 Task: Look for space in Cugnaux, France from 6th September, 2023 to 18th September, 2023 for 3 adults in price range Rs.6000 to Rs.12000. Place can be entire place with 2 bedrooms having 2 beds and 2 bathrooms. Property type can be house, flat, guest house, hotel. Amenities needed are: washing machine. Booking option can be shelf check-in. Required host language is English.
Action: Mouse moved to (421, 111)
Screenshot: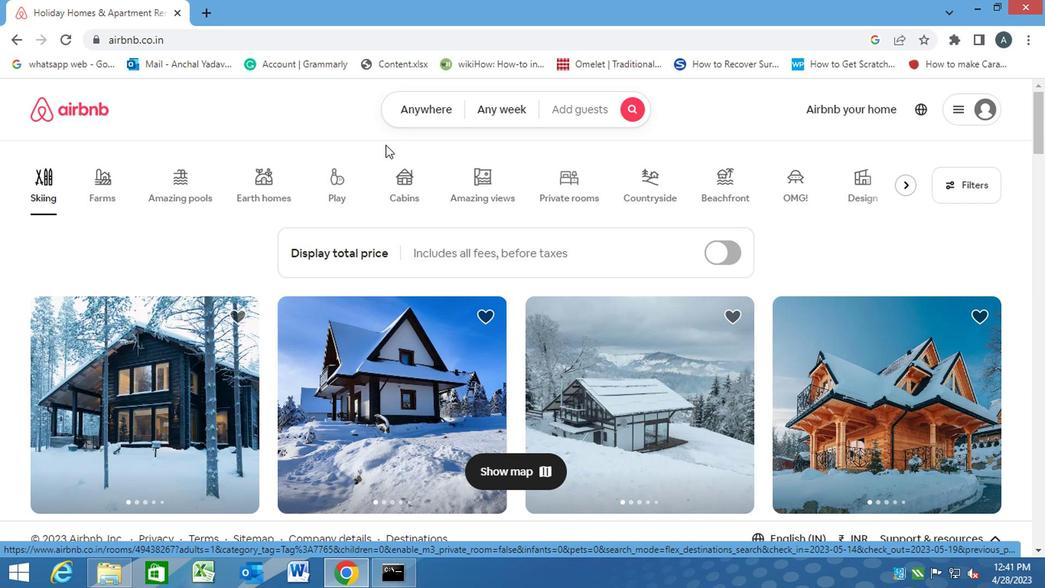 
Action: Mouse pressed left at (421, 111)
Screenshot: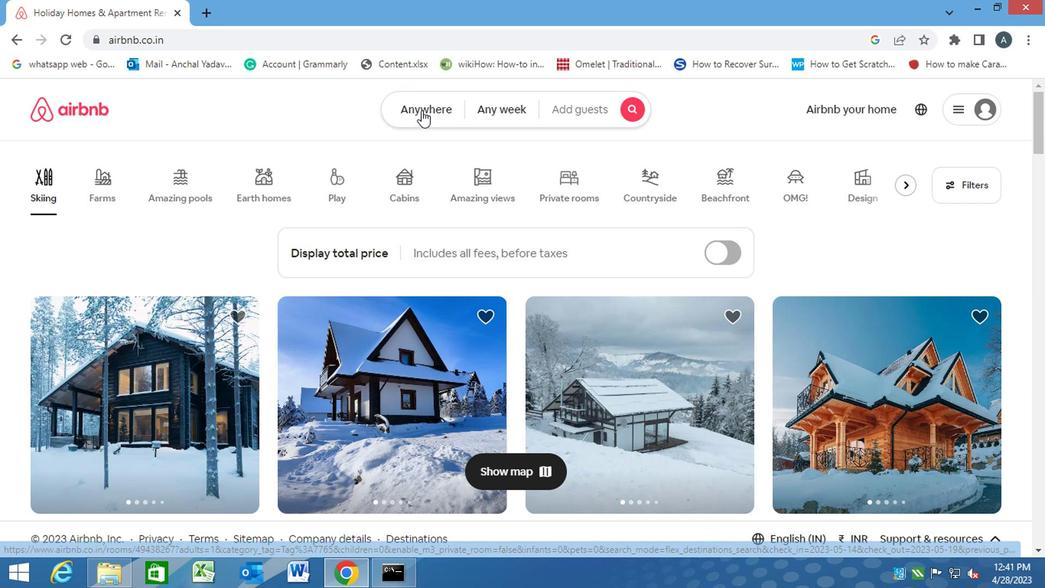 
Action: Mouse moved to (351, 156)
Screenshot: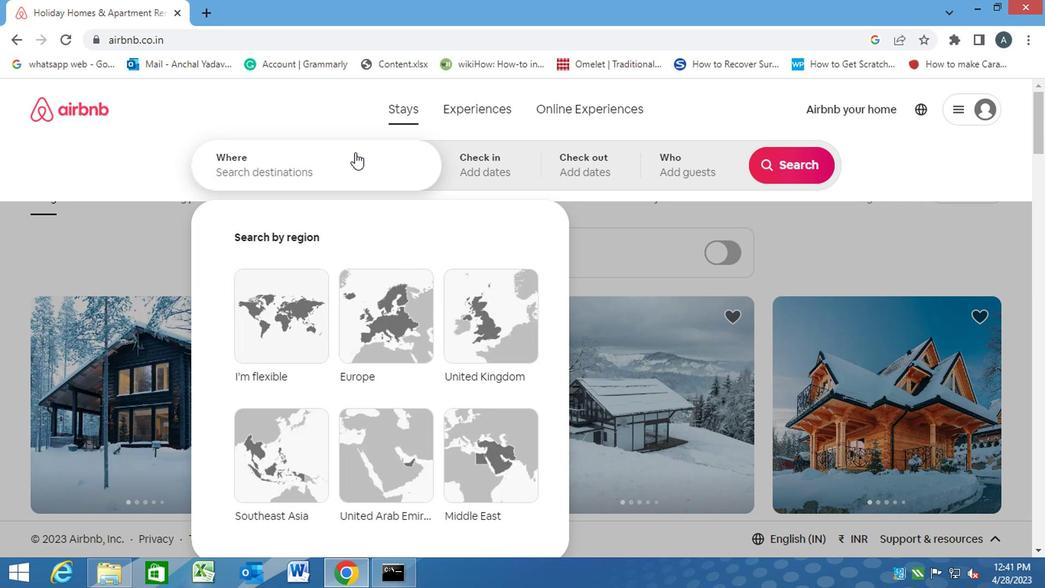 
Action: Mouse pressed left at (351, 156)
Screenshot: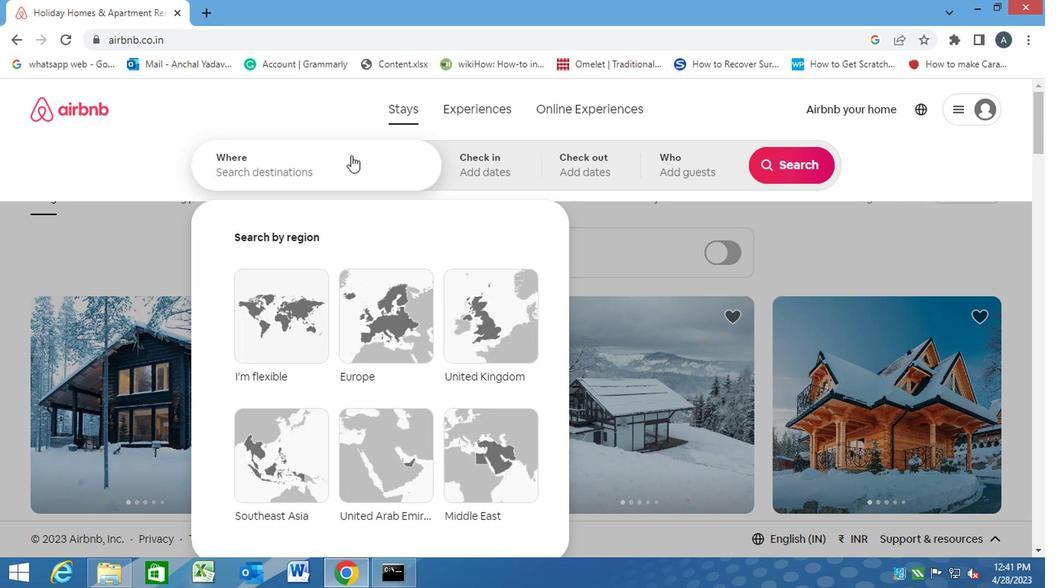 
Action: Key pressed c<Key.backspace><Key.caps_lock>c<Key.caps_lock>ugnaux,<Key.space><Key.caps_lock>f<Key.caps_lock>rance<Key.enter>
Screenshot: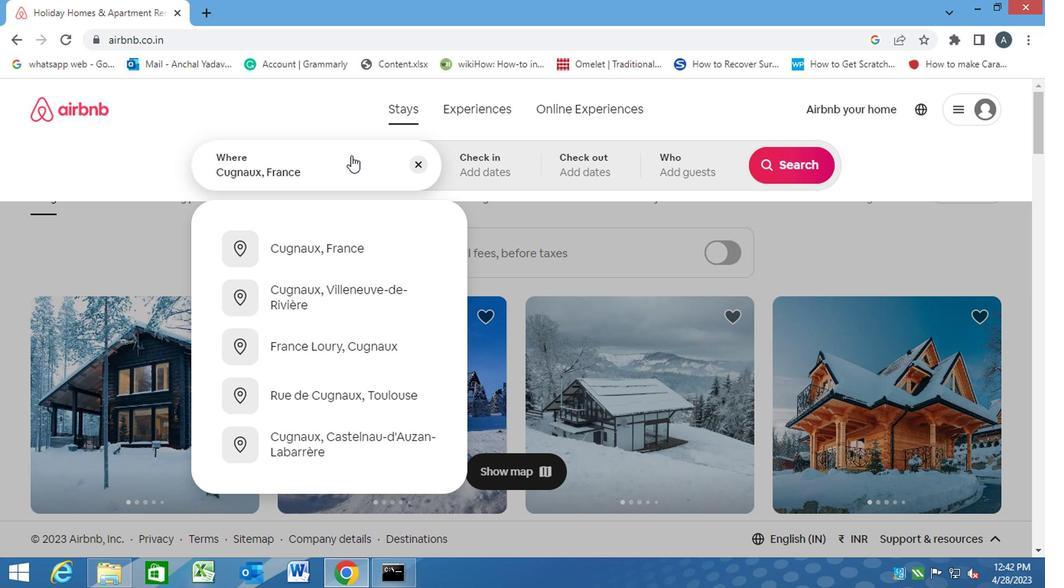 
Action: Mouse moved to (793, 289)
Screenshot: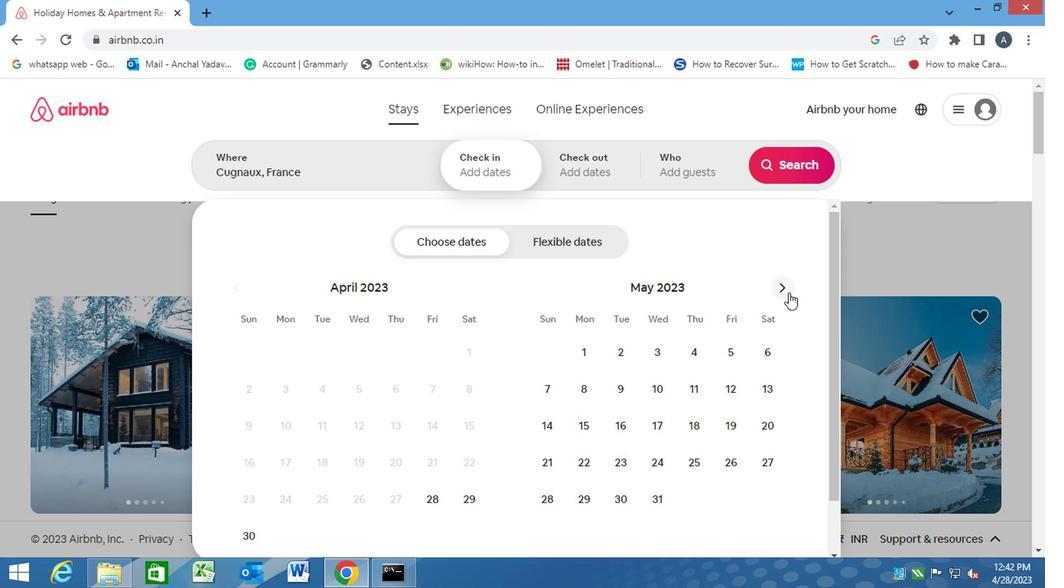 
Action: Mouse pressed left at (793, 289)
Screenshot: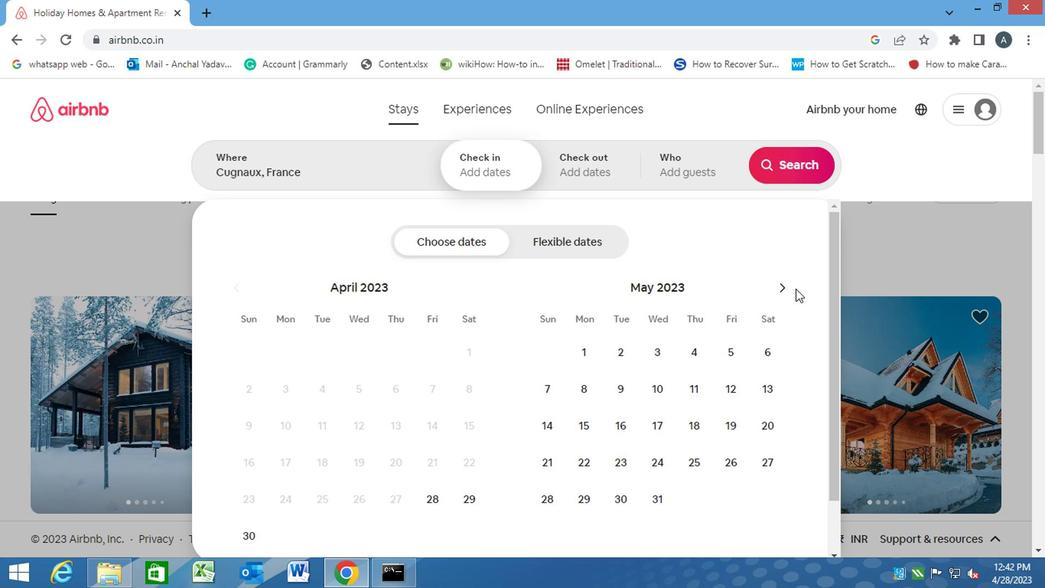 
Action: Mouse moved to (779, 291)
Screenshot: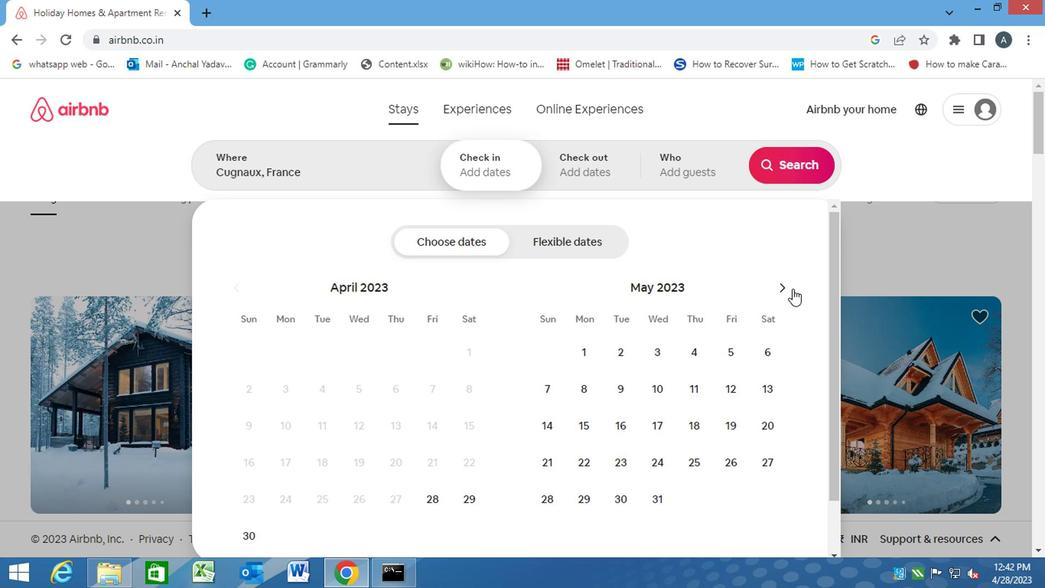 
Action: Mouse pressed left at (779, 291)
Screenshot: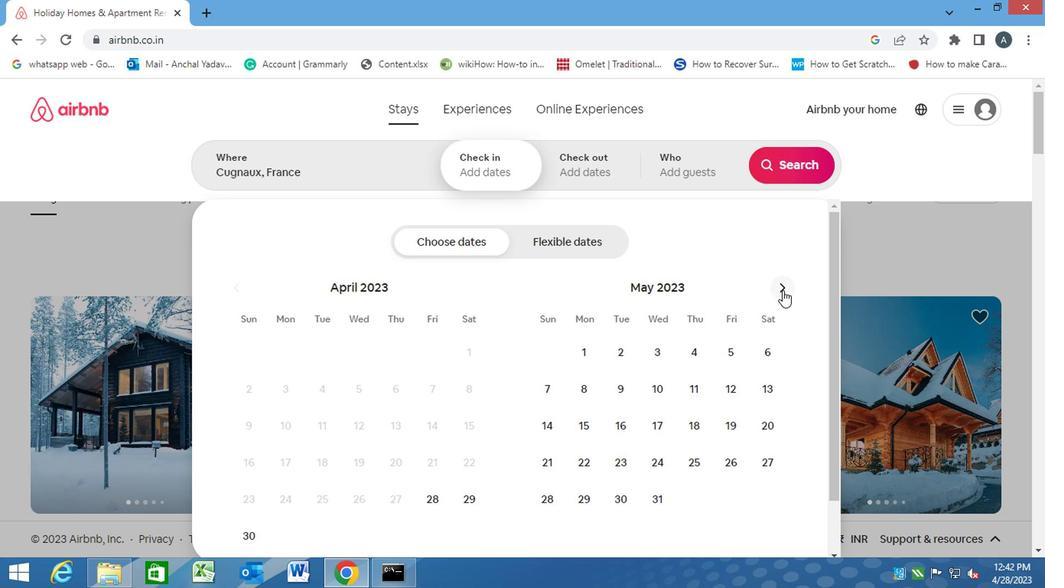 
Action: Mouse pressed left at (779, 291)
Screenshot: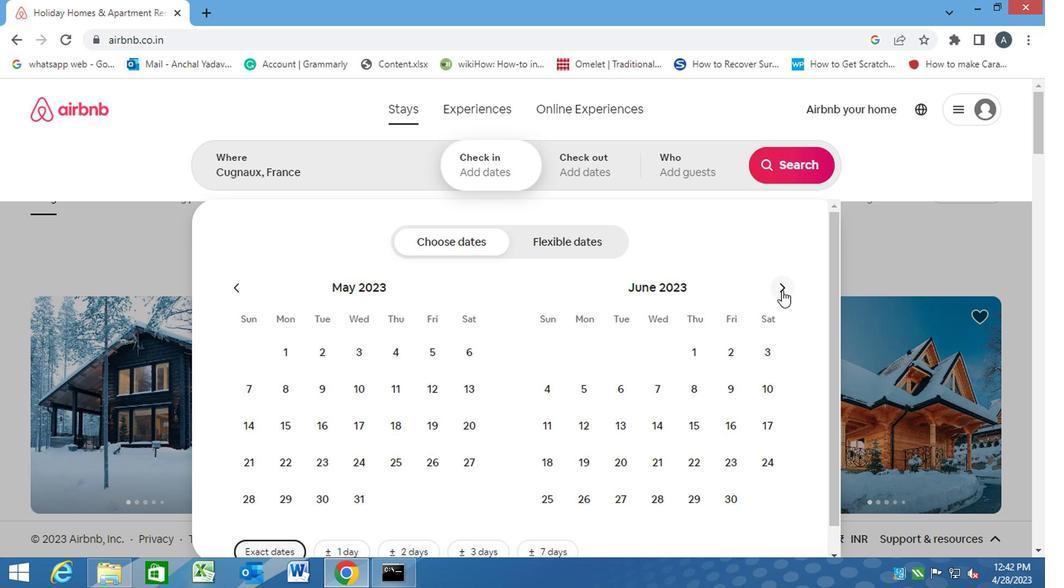 
Action: Mouse pressed left at (779, 291)
Screenshot: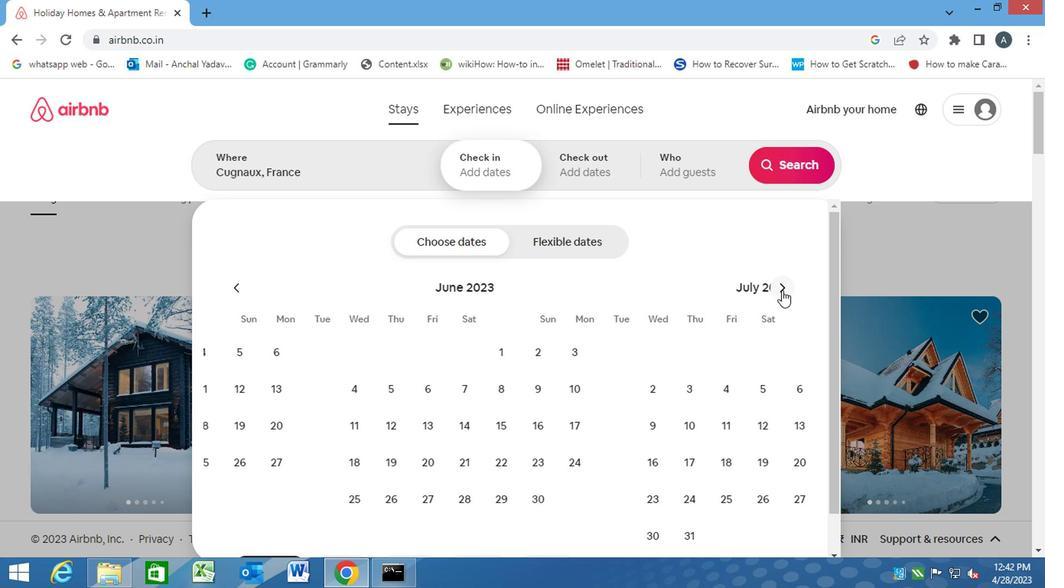 
Action: Mouse pressed left at (779, 291)
Screenshot: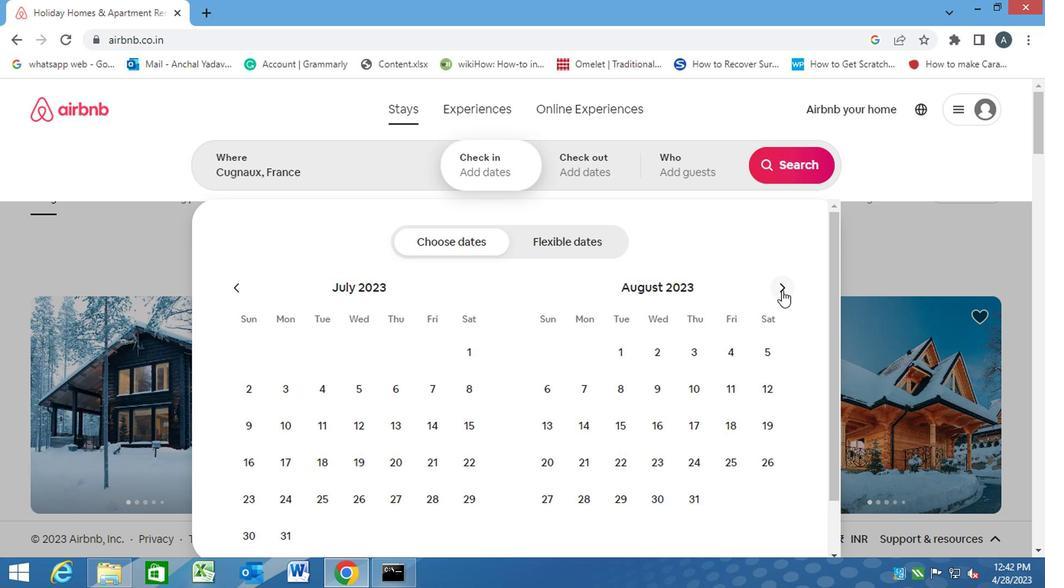 
Action: Mouse moved to (658, 392)
Screenshot: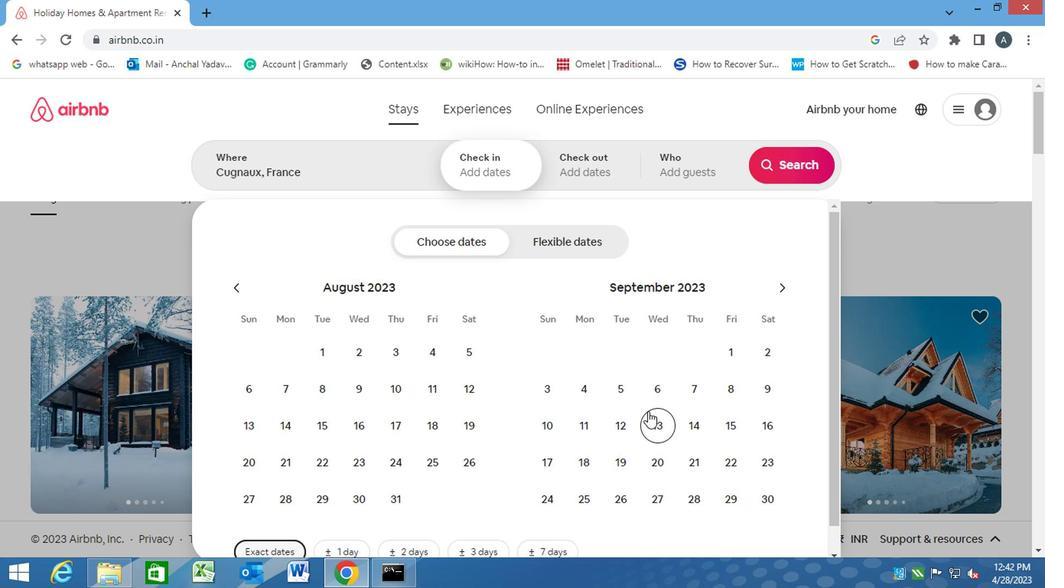 
Action: Mouse pressed left at (658, 392)
Screenshot: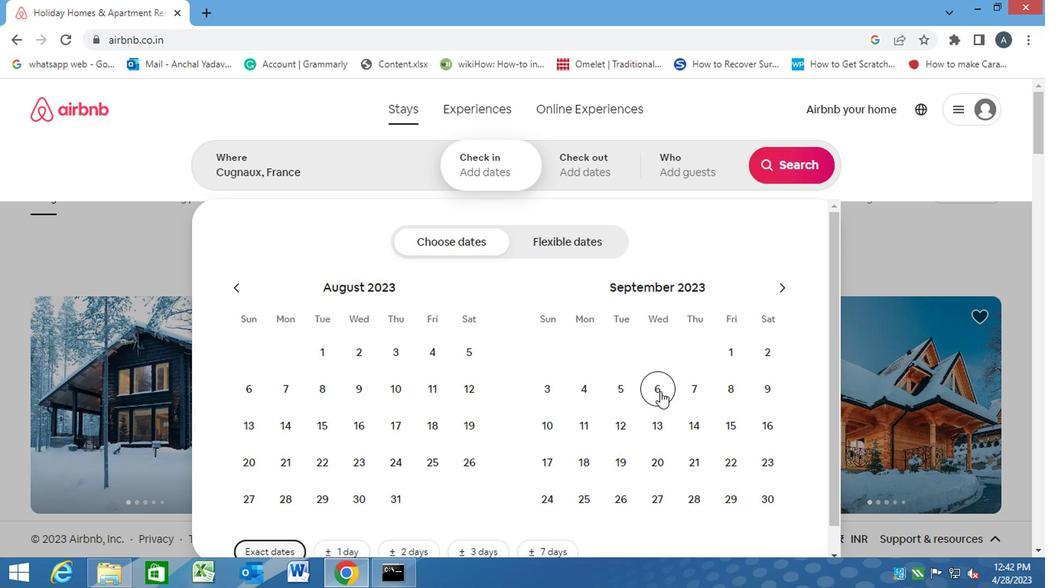 
Action: Mouse moved to (591, 463)
Screenshot: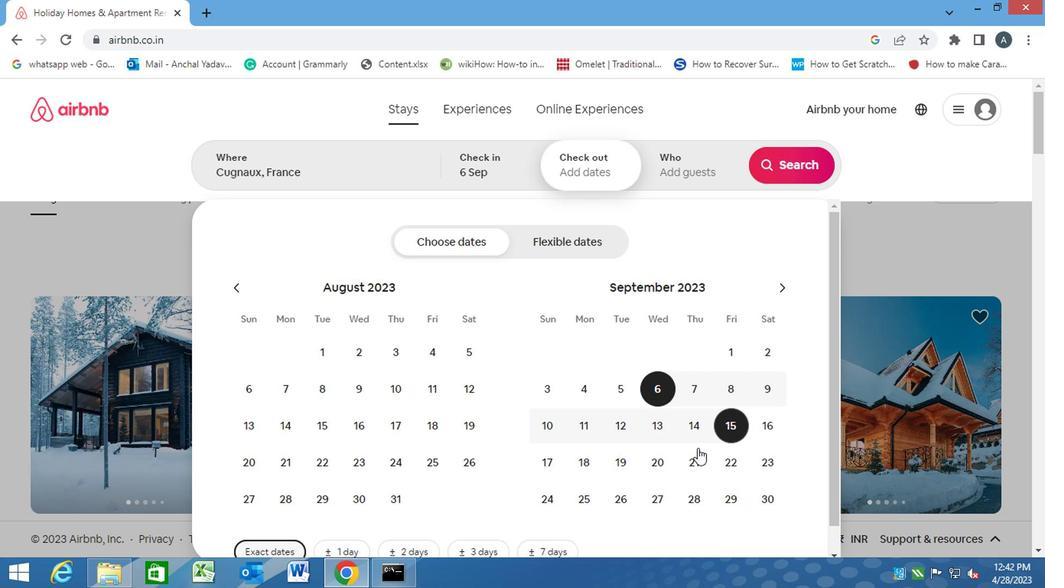 
Action: Mouse pressed left at (591, 463)
Screenshot: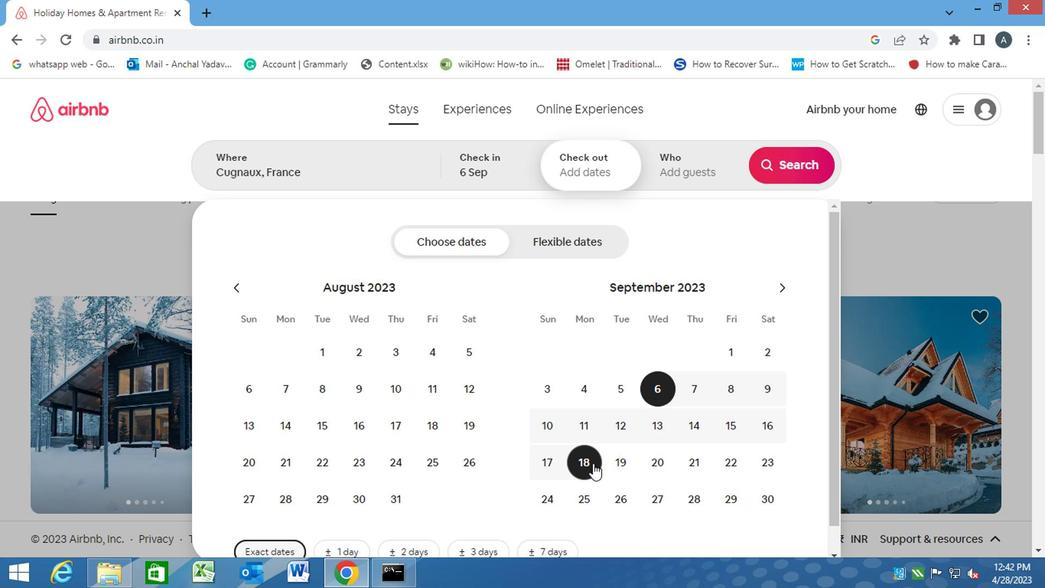 
Action: Mouse moved to (670, 185)
Screenshot: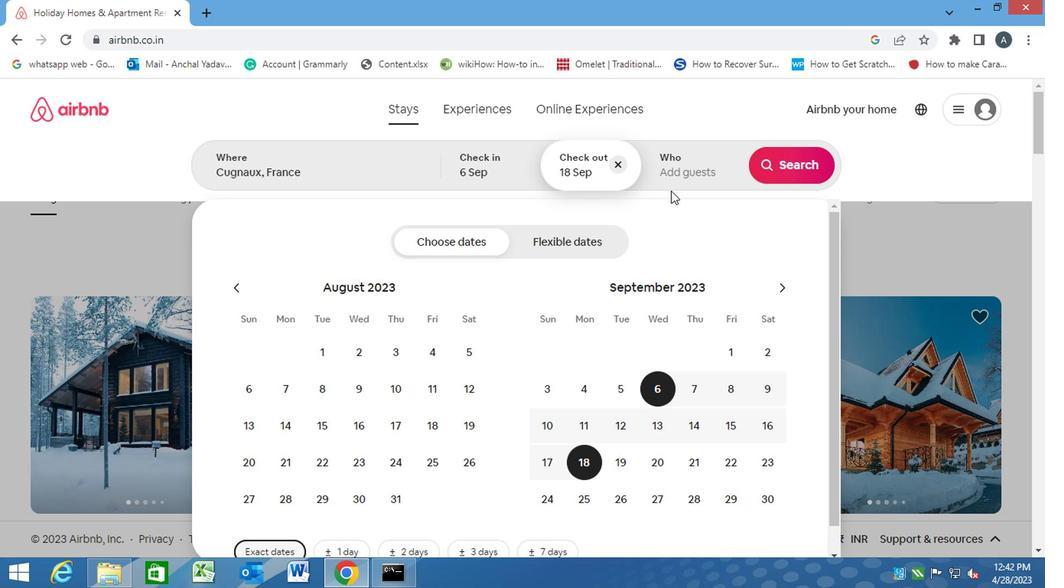 
Action: Mouse pressed left at (670, 185)
Screenshot: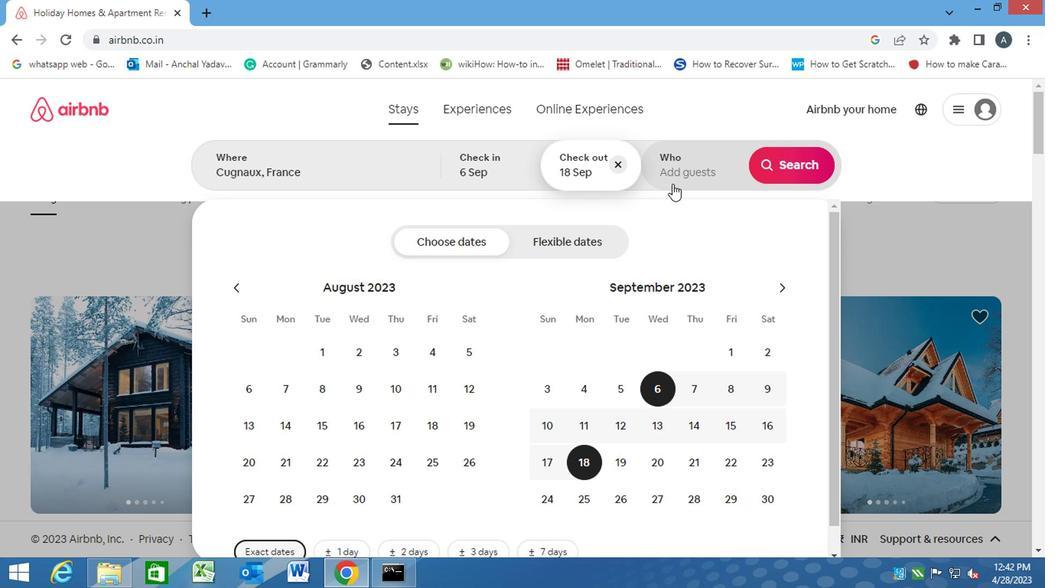 
Action: Mouse moved to (800, 245)
Screenshot: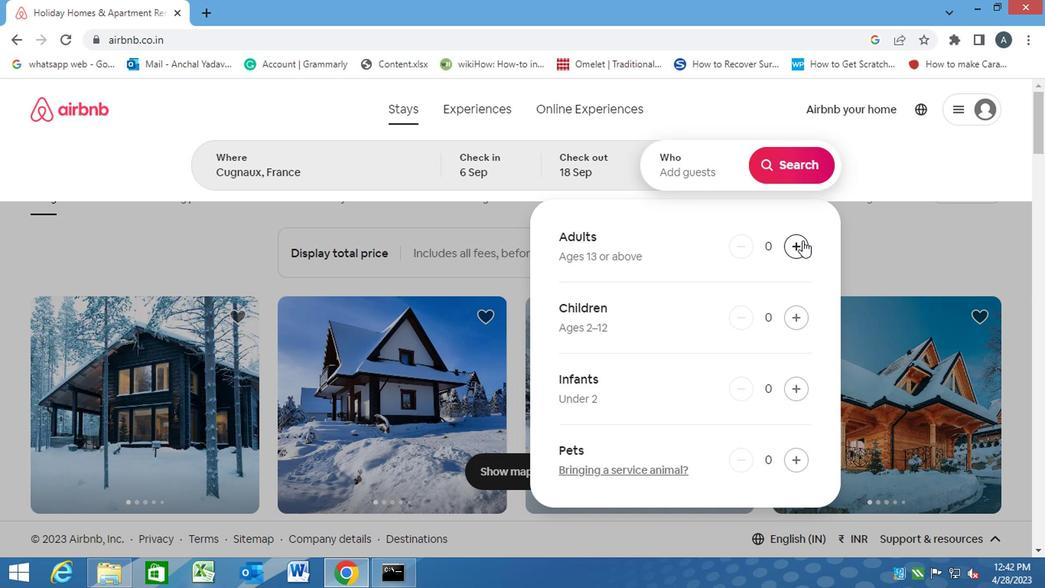 
Action: Mouse pressed left at (800, 245)
Screenshot: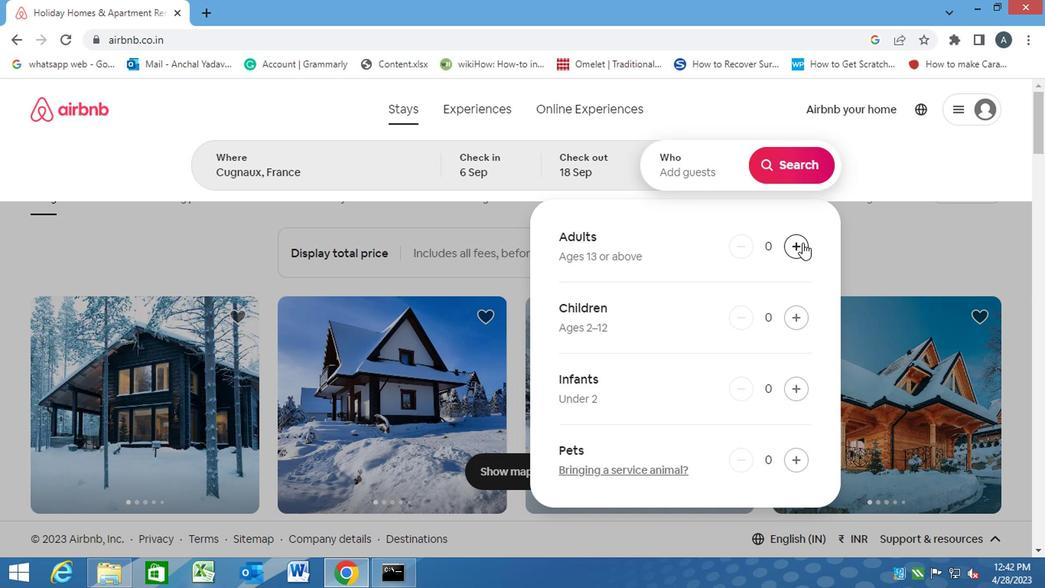 
Action: Mouse pressed left at (800, 245)
Screenshot: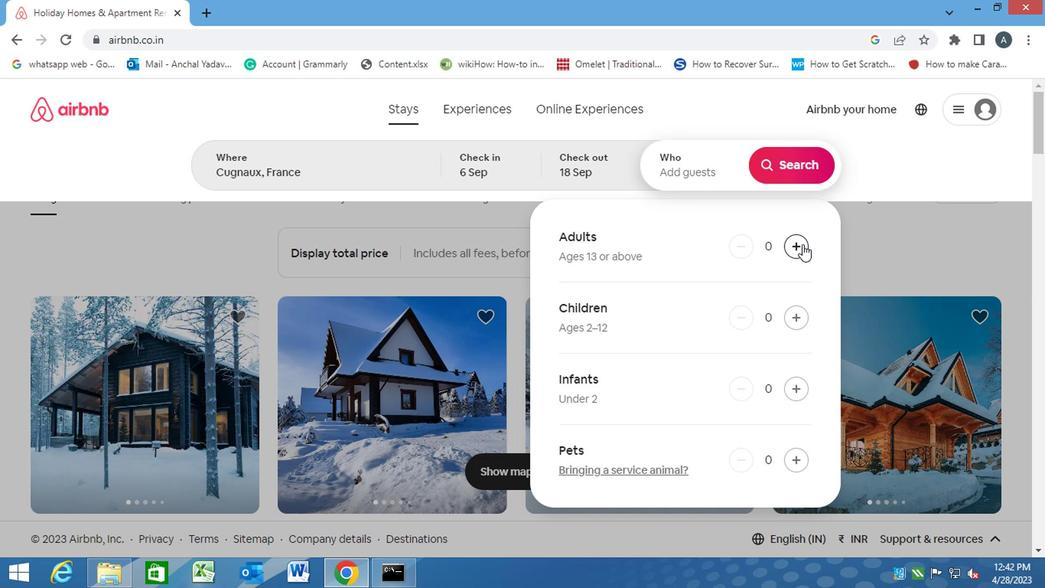 
Action: Mouse pressed left at (800, 245)
Screenshot: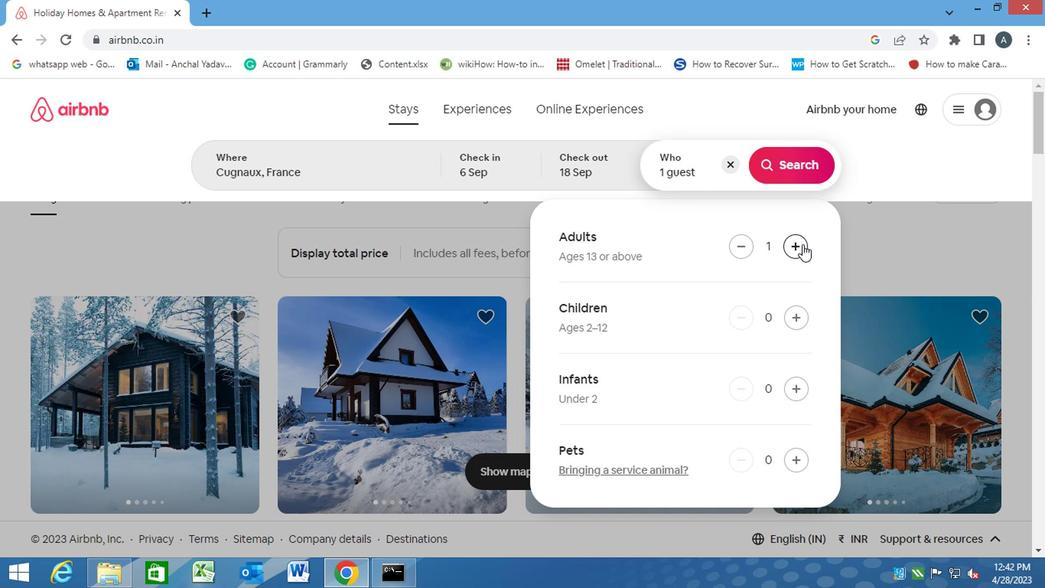 
Action: Mouse moved to (801, 172)
Screenshot: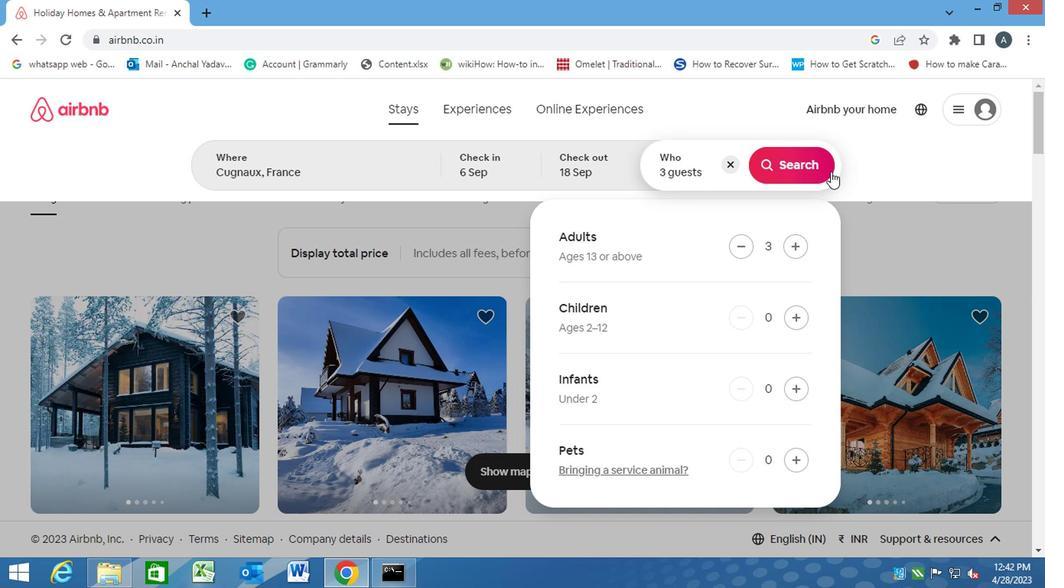
Action: Mouse pressed left at (801, 172)
Screenshot: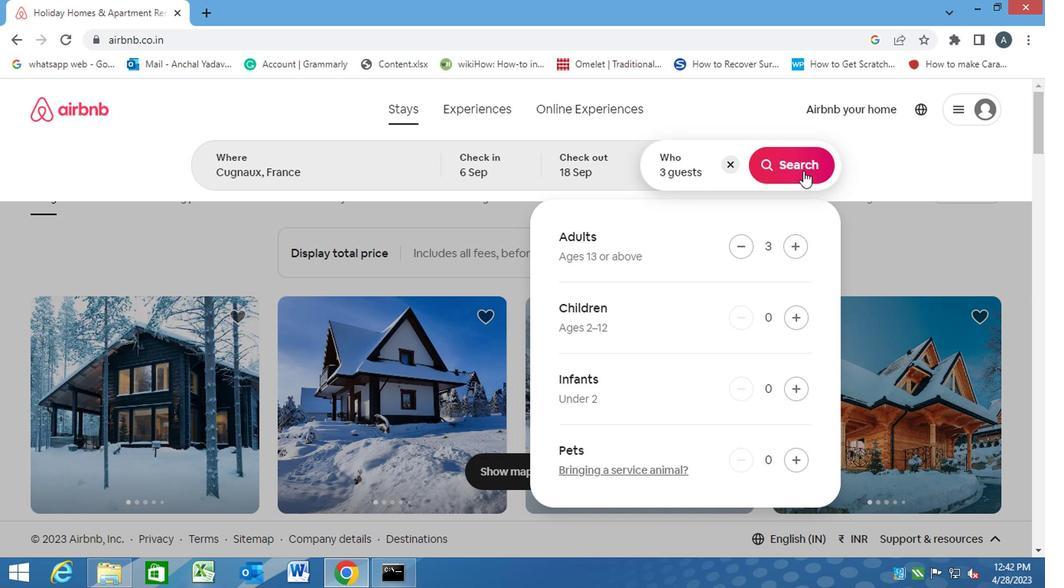 
Action: Mouse moved to (998, 172)
Screenshot: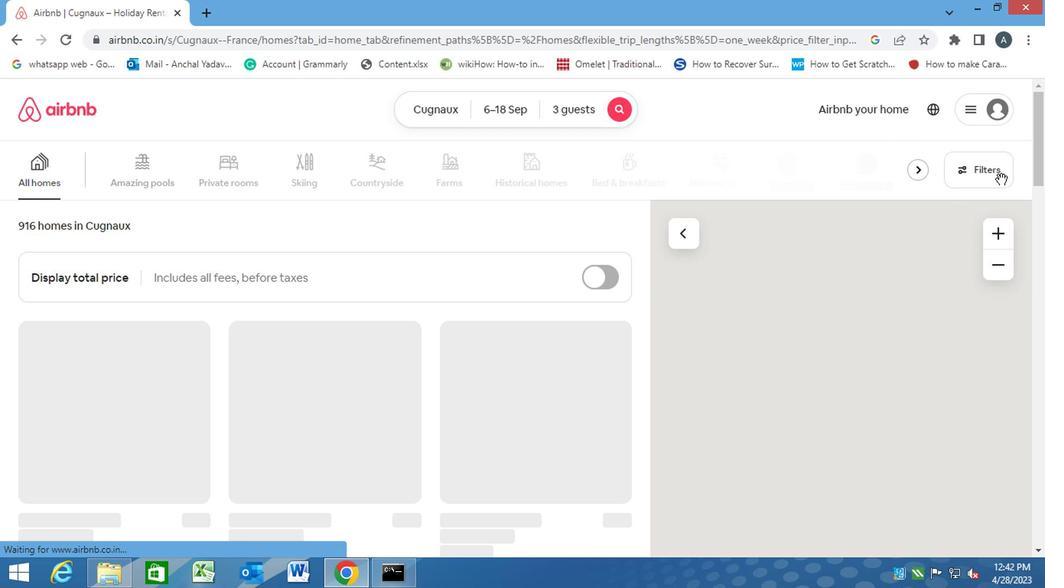 
Action: Mouse pressed left at (998, 172)
Screenshot: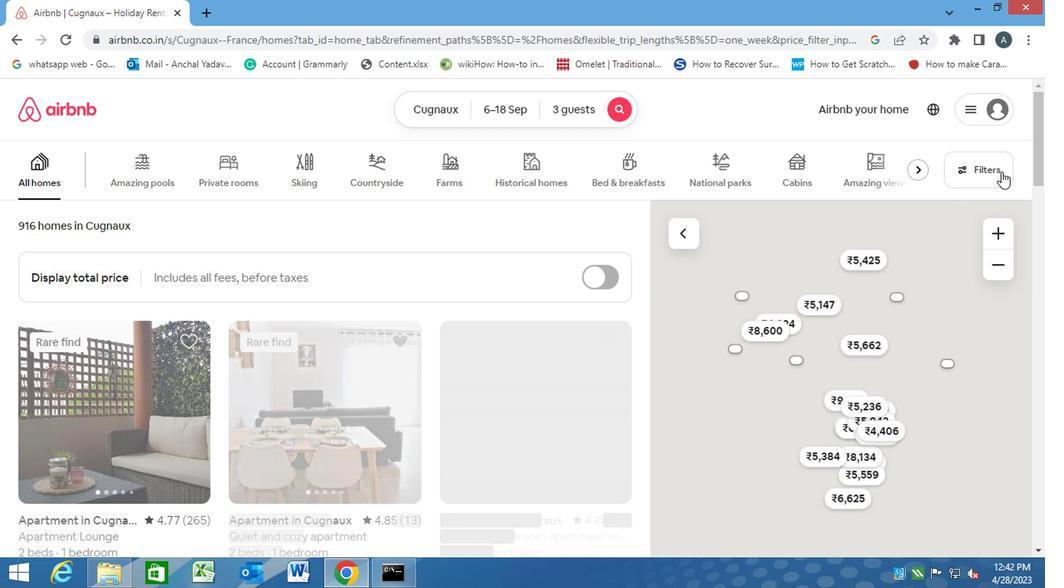
Action: Mouse moved to (319, 367)
Screenshot: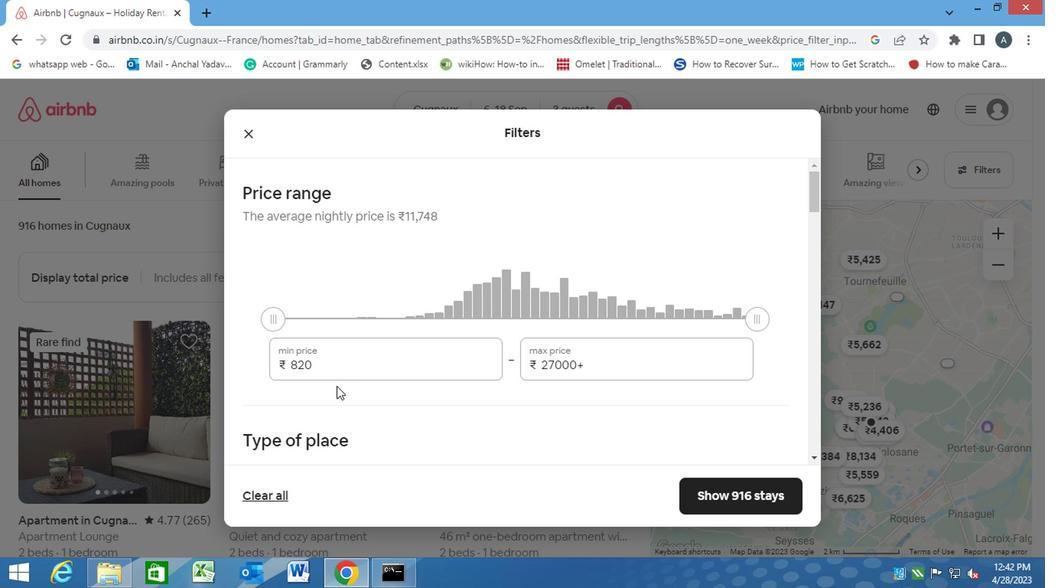 
Action: Mouse pressed left at (319, 367)
Screenshot: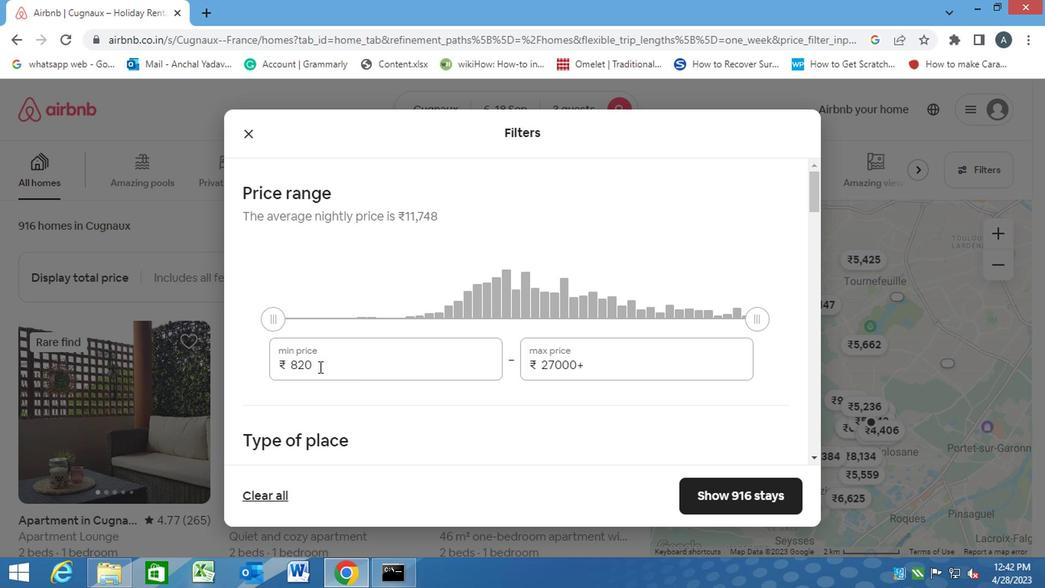 
Action: Mouse moved to (294, 367)
Screenshot: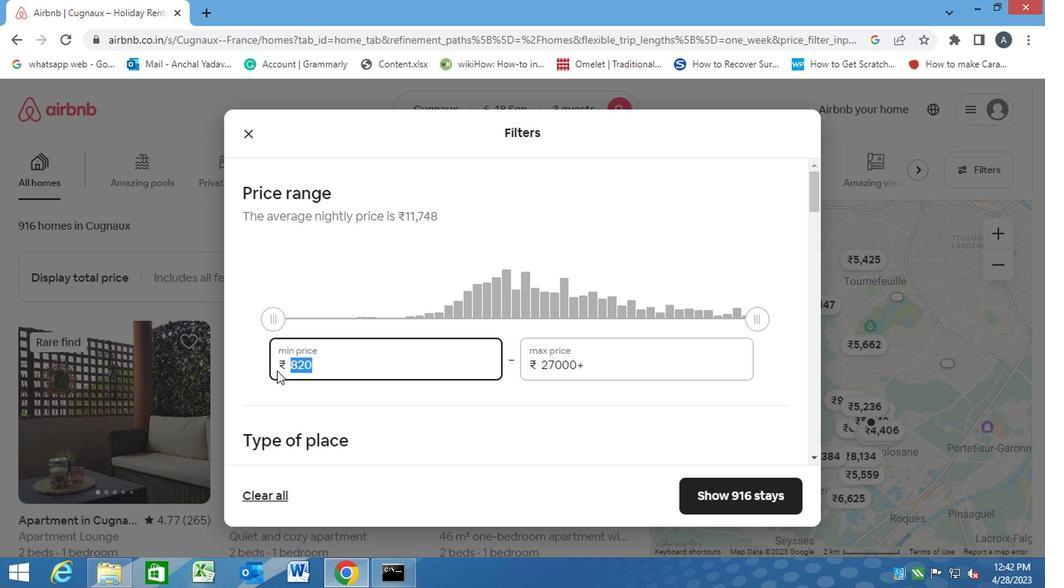 
Action: Key pressed 6000<Key.tab><Key.backspace><Key.backspace><Key.backspace><Key.backspace><Key.backspace><Key.backspace><Key.backspace><Key.backspace><Key.backspace><Key.backspace><Key.backspace><Key.backspace><Key.backspace><Key.backspace><Key.backspace><Key.backspace><Key.backspace><Key.backspace><Key.backspace><Key.backspace><Key.backspace><Key.backspace><Key.backspace><Key.backspace><Key.backspace><Key.backspace><Key.backspace><Key.backspace><Key.backspace><Key.backspace><Key.backspace><Key.backspace>12000
Screenshot: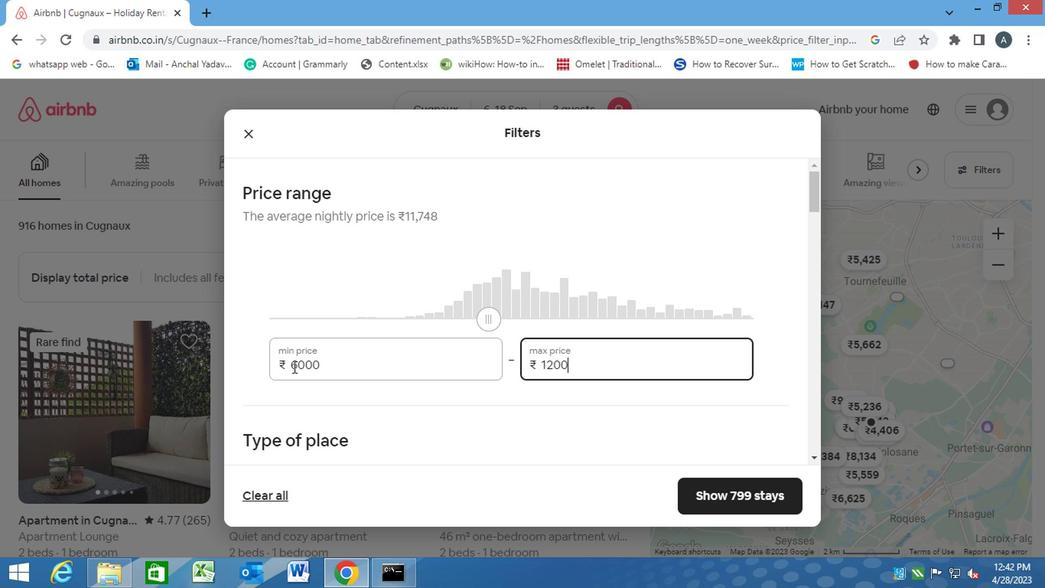 
Action: Mouse moved to (322, 365)
Screenshot: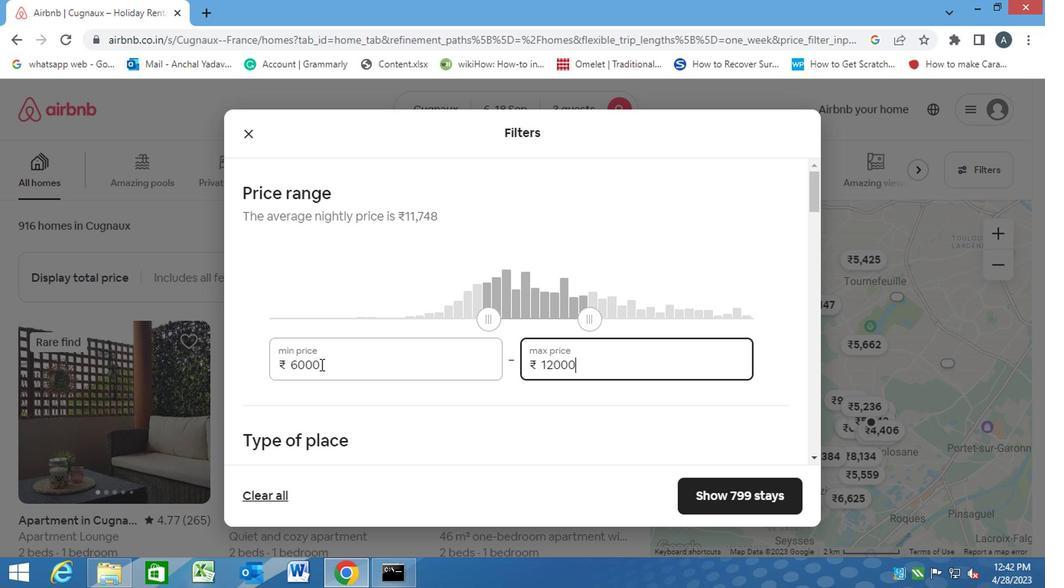 
Action: Mouse scrolled (322, 364) with delta (0, 0)
Screenshot: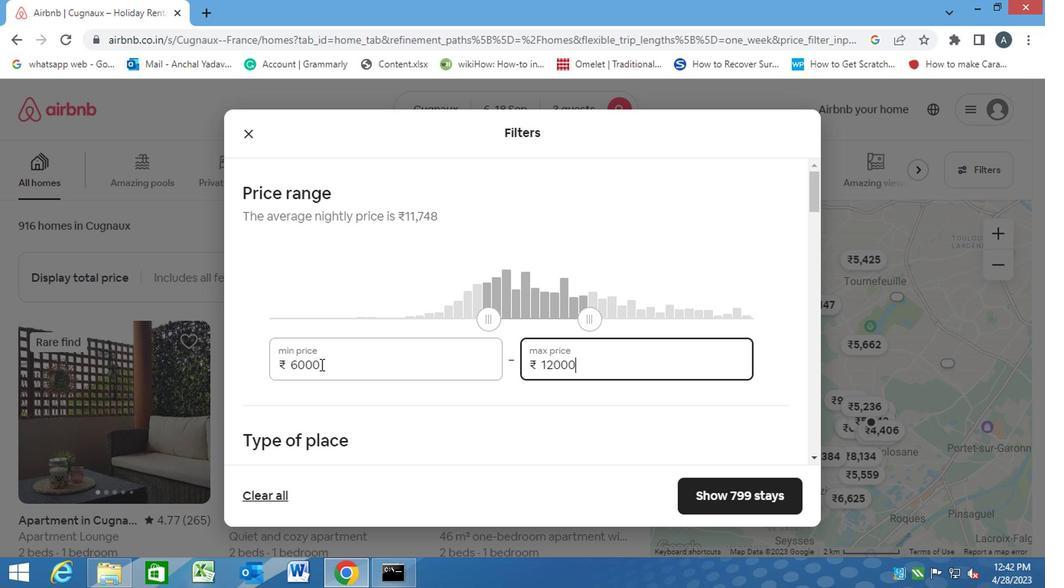
Action: Mouse moved to (325, 367)
Screenshot: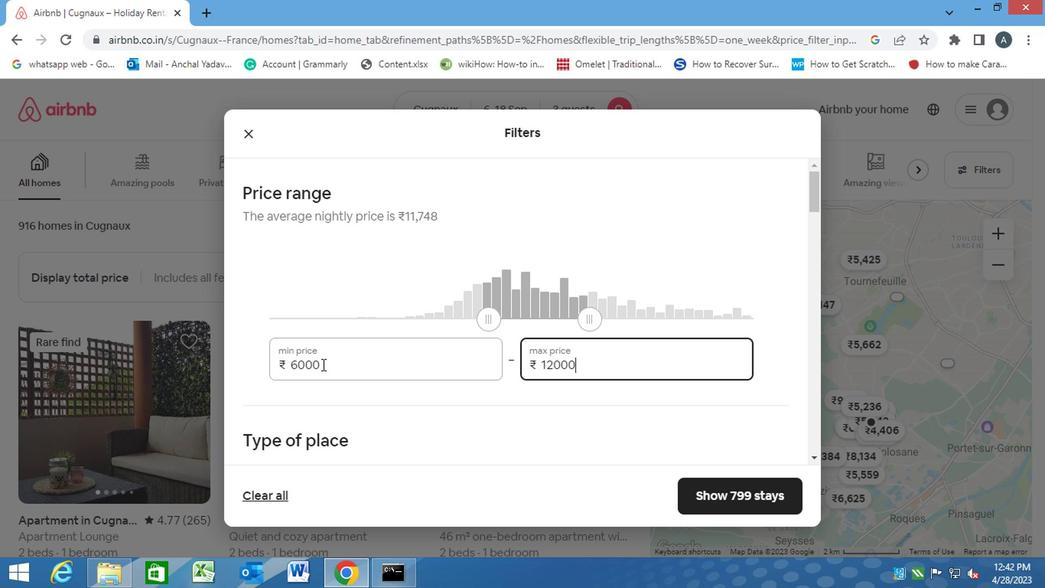 
Action: Mouse scrolled (325, 367) with delta (0, 0)
Screenshot: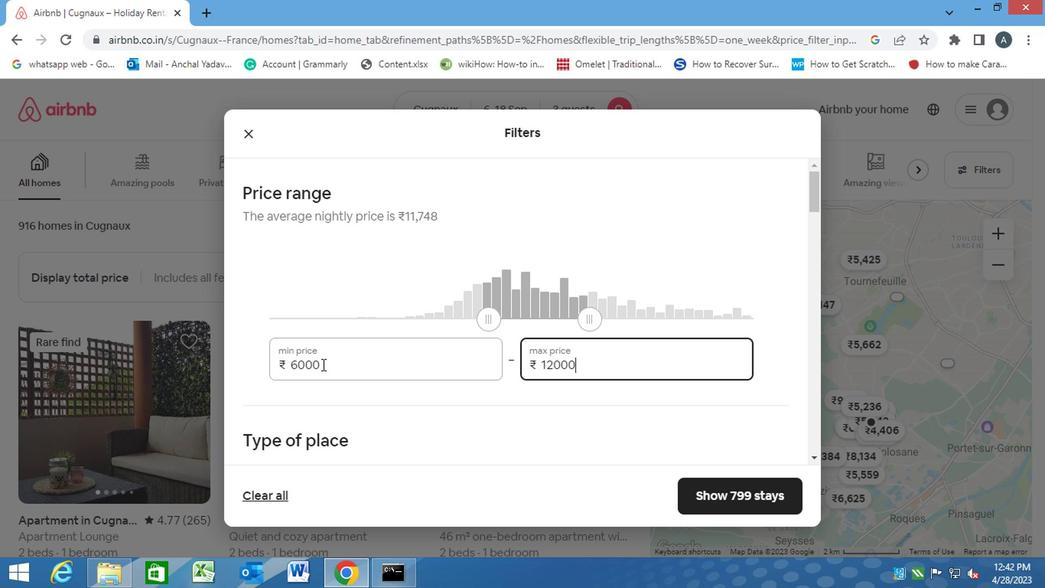 
Action: Mouse moved to (250, 329)
Screenshot: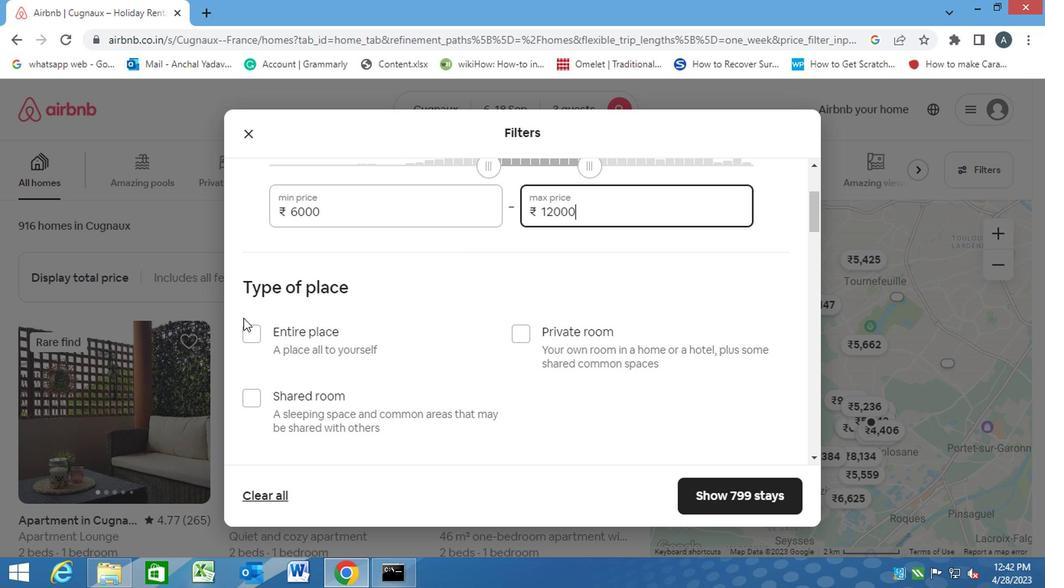 
Action: Mouse pressed left at (250, 329)
Screenshot: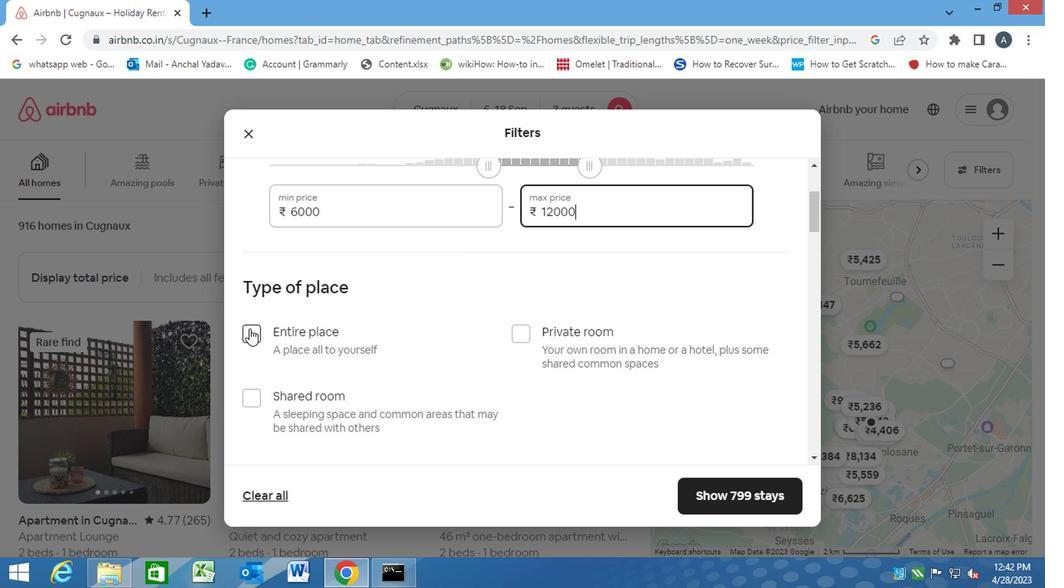 
Action: Mouse moved to (298, 347)
Screenshot: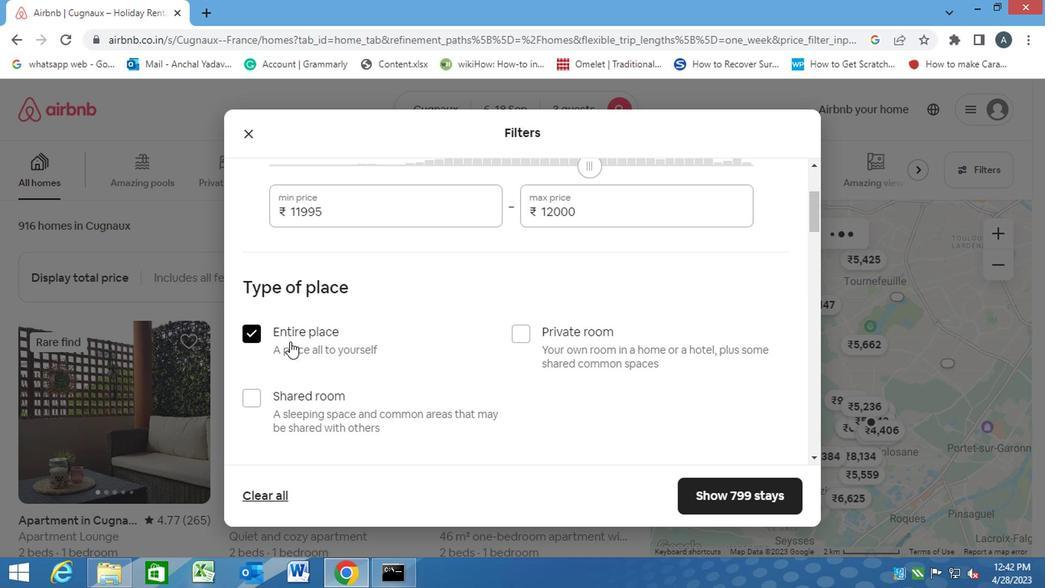 
Action: Mouse scrolled (298, 346) with delta (0, -1)
Screenshot: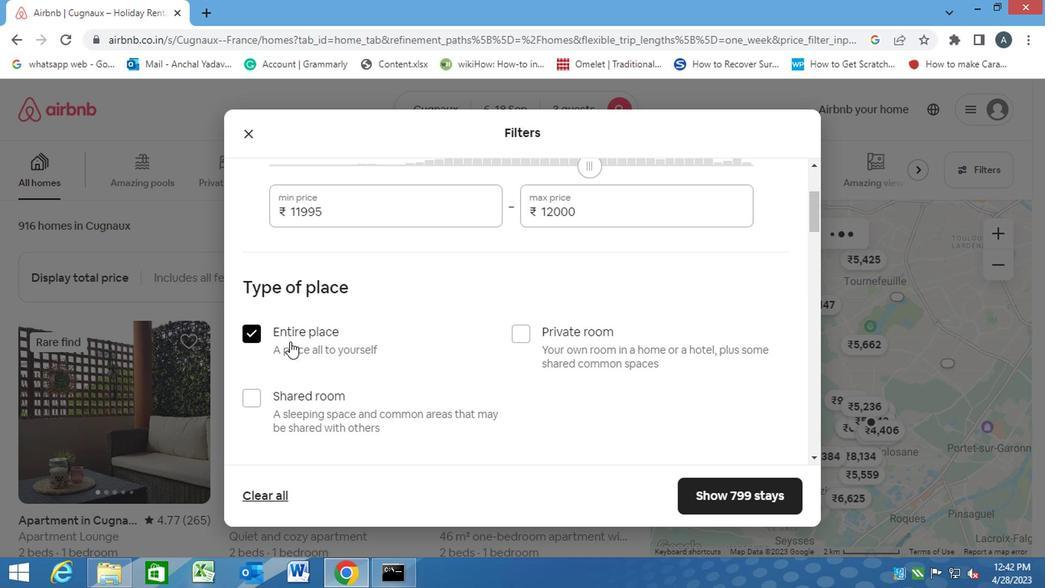 
Action: Mouse moved to (300, 347)
Screenshot: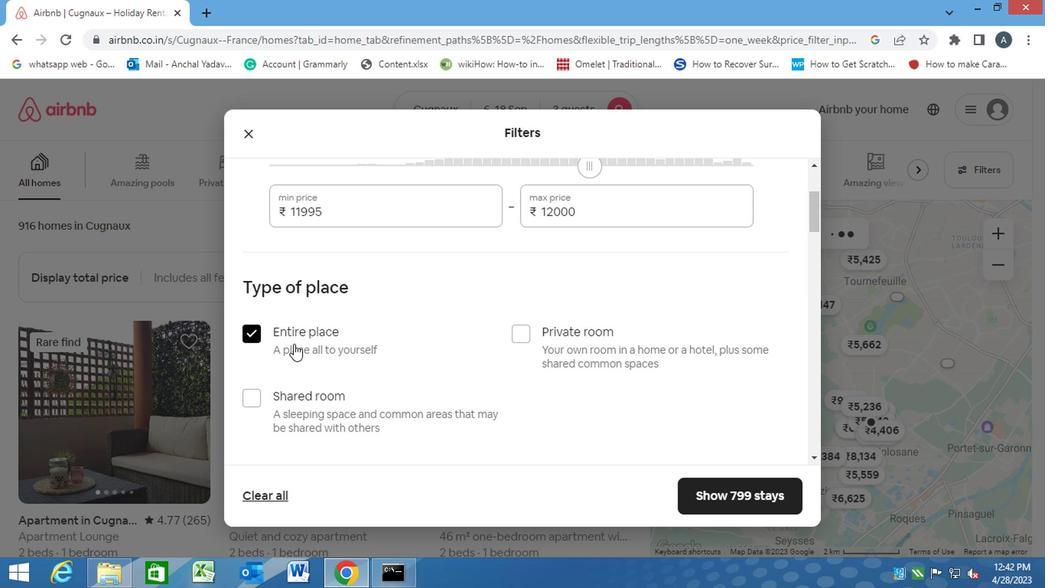 
Action: Mouse scrolled (300, 346) with delta (0, -1)
Screenshot: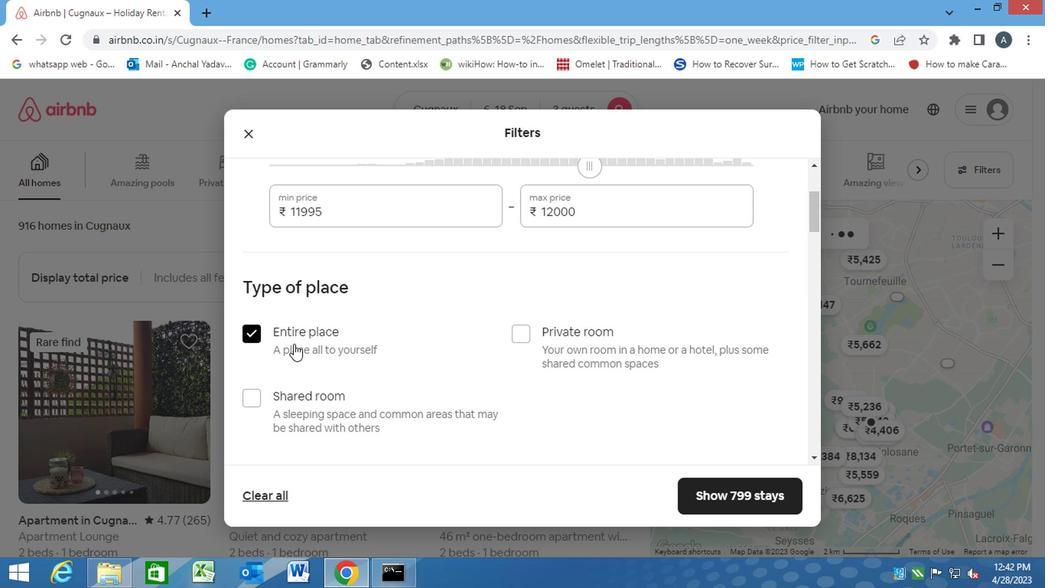 
Action: Mouse scrolled (300, 346) with delta (0, -1)
Screenshot: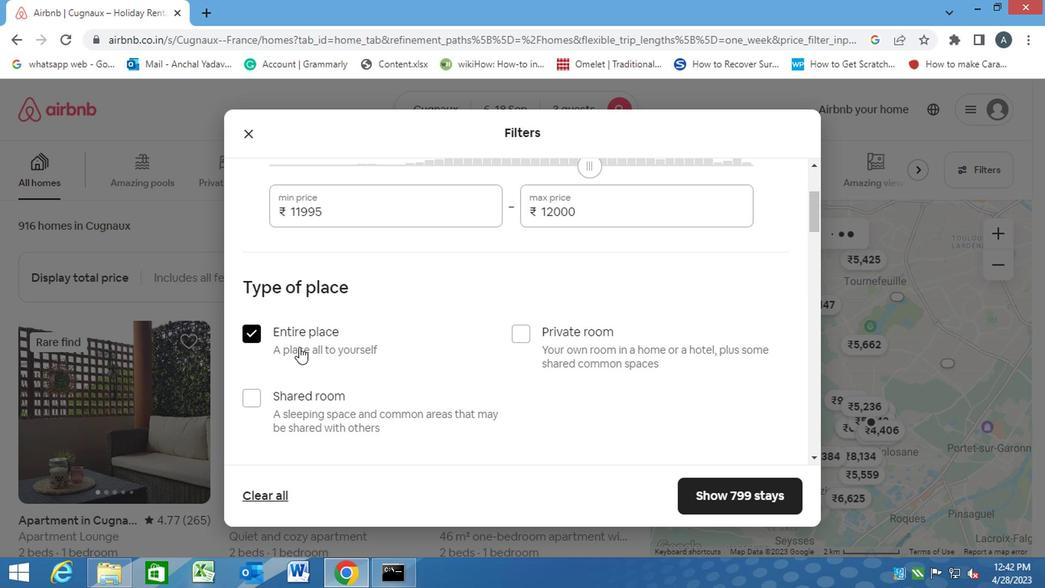 
Action: Mouse moved to (302, 347)
Screenshot: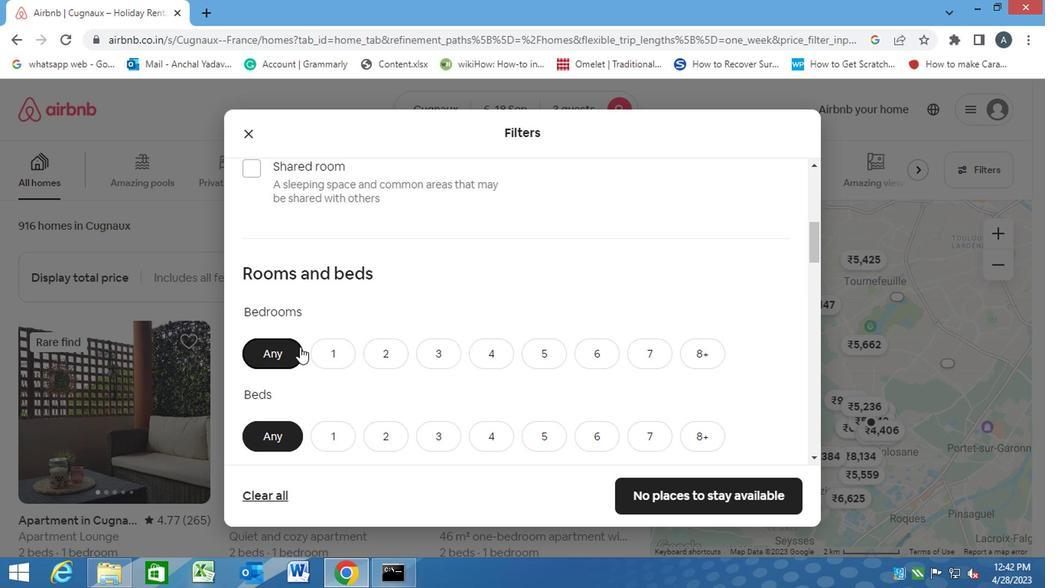 
Action: Mouse scrolled (302, 346) with delta (0, -1)
Screenshot: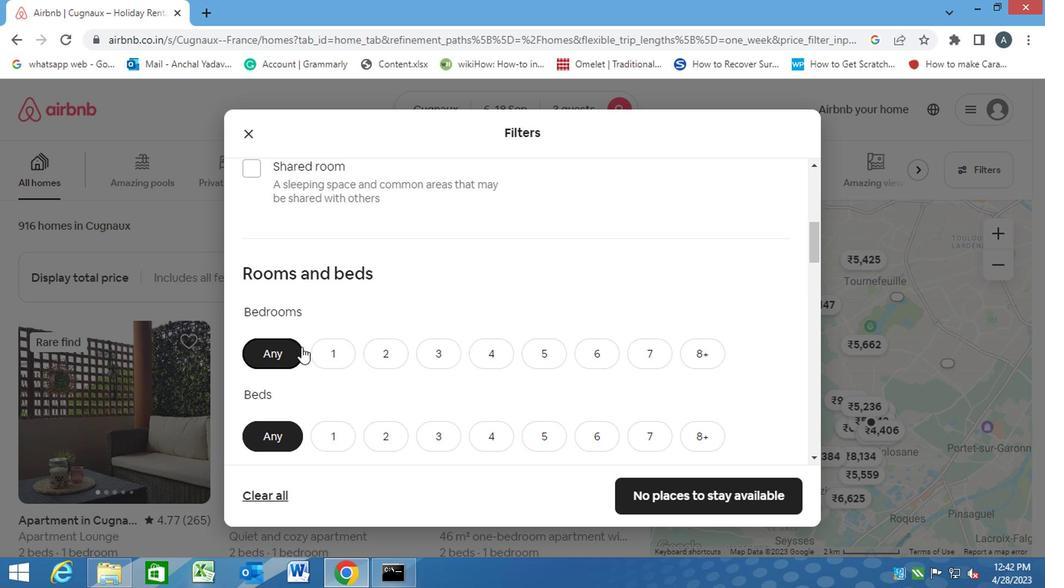 
Action: Mouse moved to (376, 272)
Screenshot: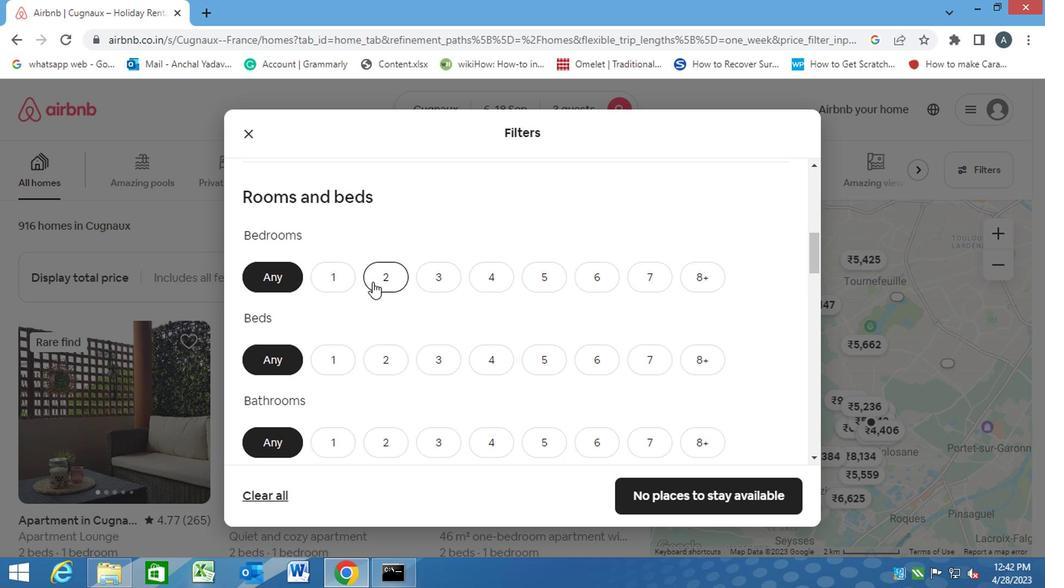 
Action: Mouse pressed left at (376, 272)
Screenshot: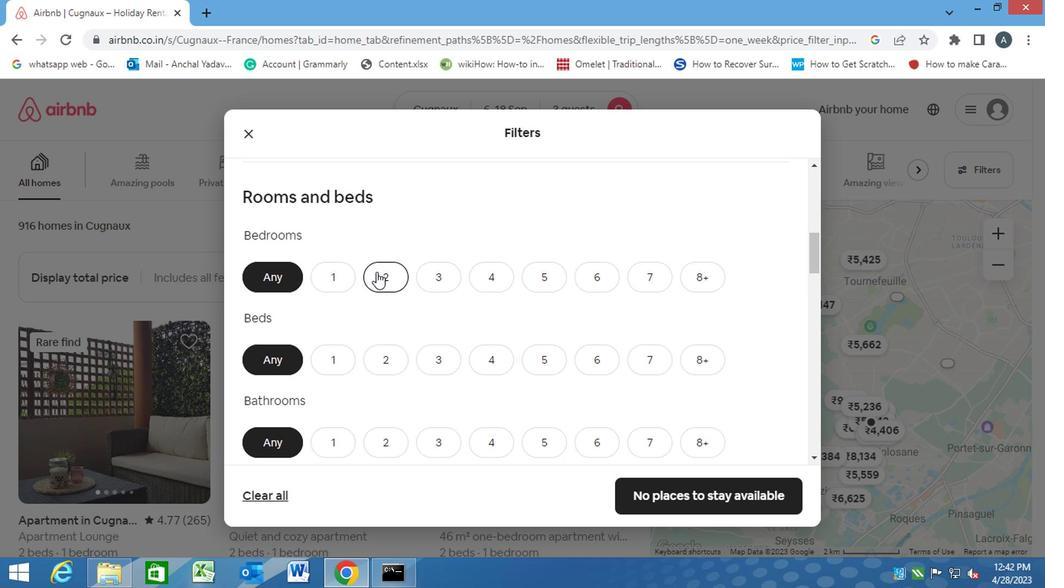 
Action: Mouse moved to (388, 353)
Screenshot: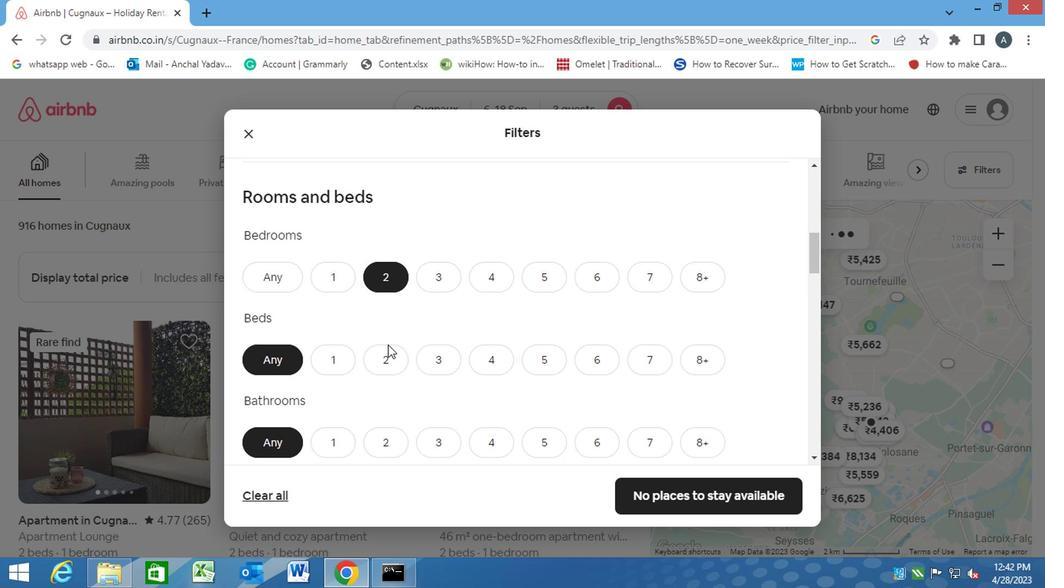 
Action: Mouse pressed left at (388, 353)
Screenshot: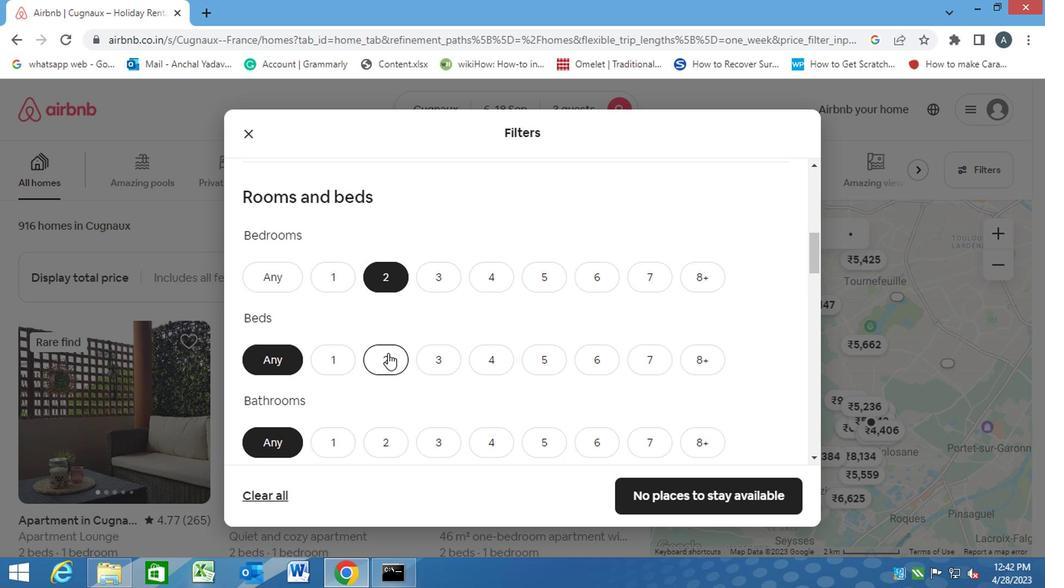 
Action: Mouse moved to (389, 449)
Screenshot: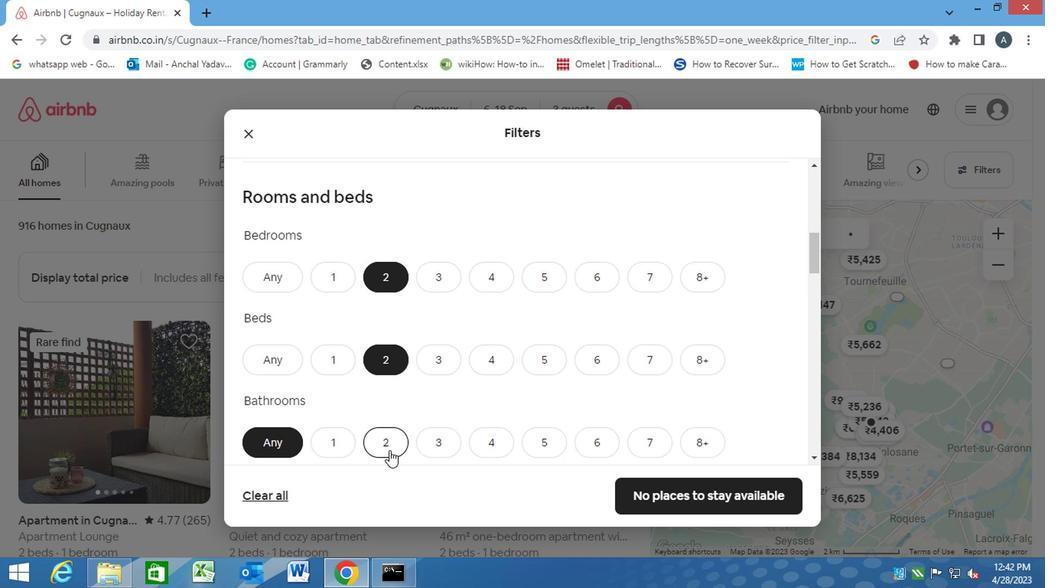 
Action: Mouse pressed left at (389, 449)
Screenshot: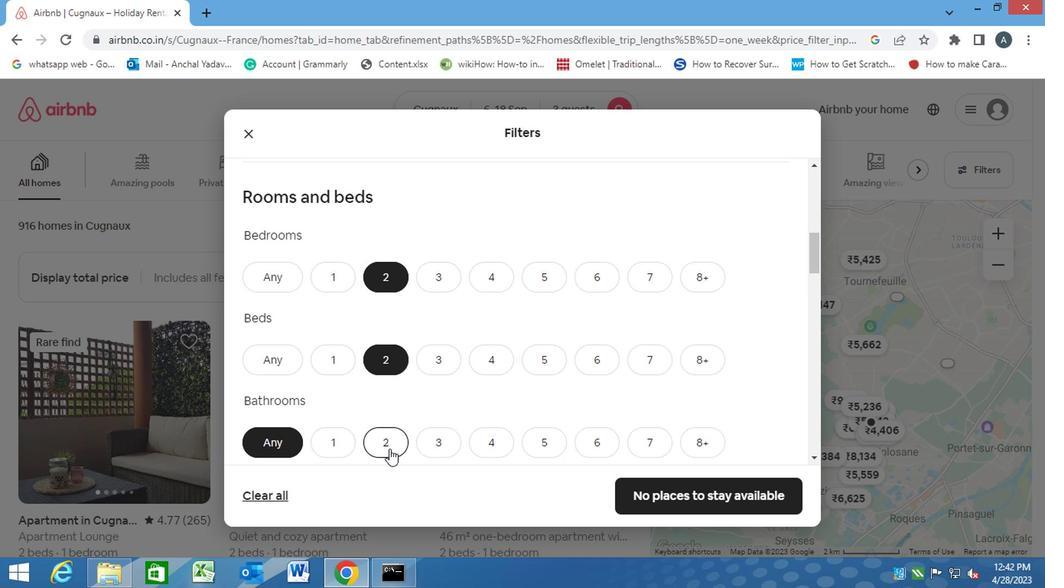 
Action: Mouse scrolled (389, 448) with delta (0, -1)
Screenshot: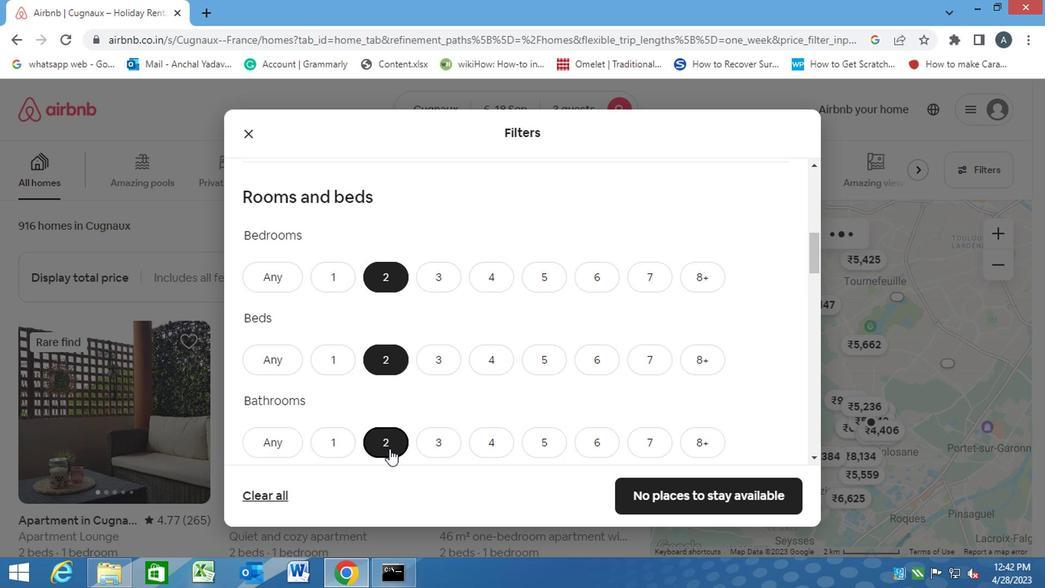 
Action: Mouse scrolled (389, 448) with delta (0, -1)
Screenshot: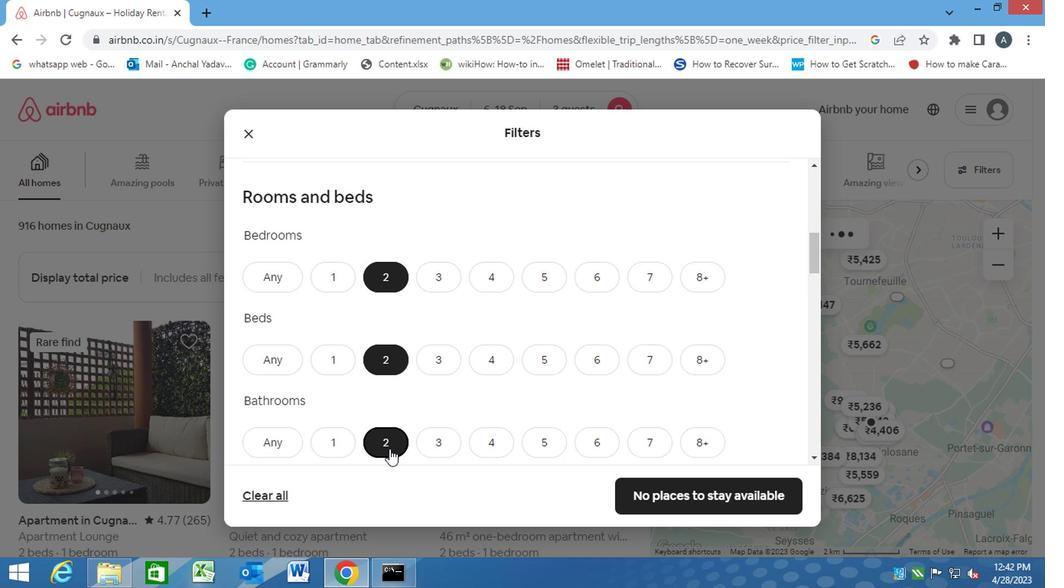 
Action: Mouse scrolled (389, 448) with delta (0, -1)
Screenshot: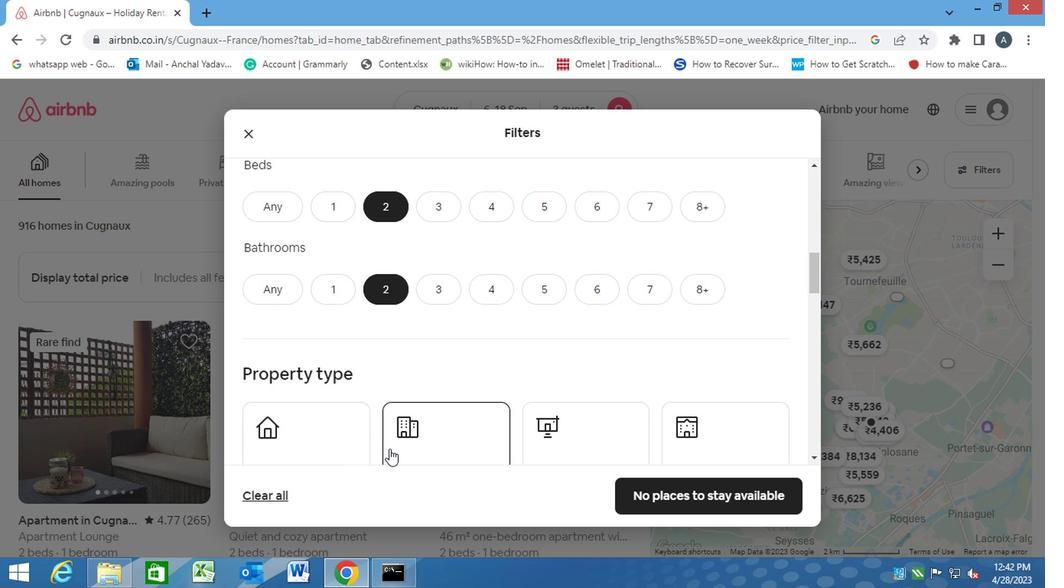 
Action: Mouse scrolled (389, 448) with delta (0, -1)
Screenshot: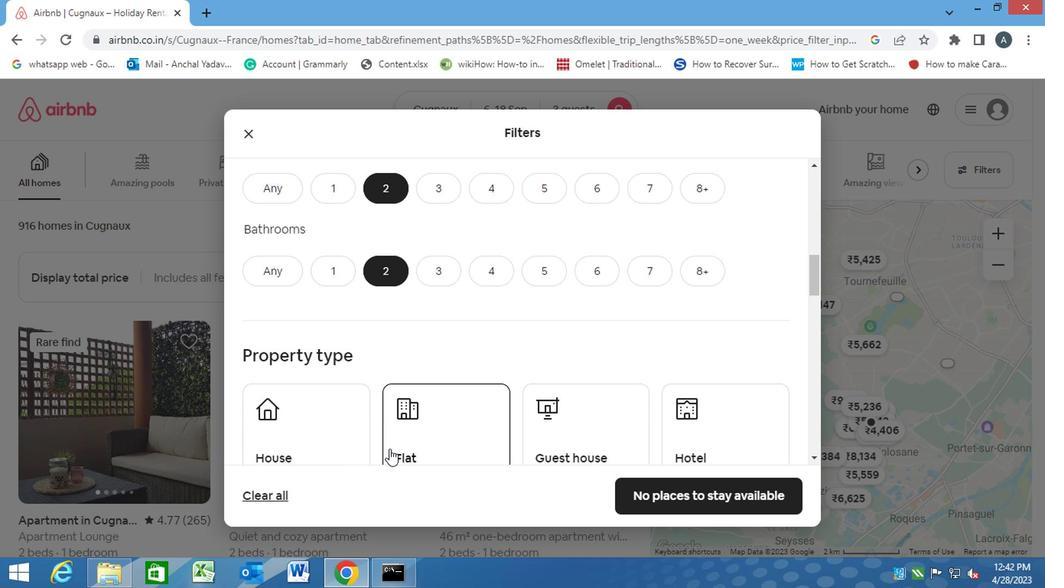 
Action: Mouse moved to (319, 326)
Screenshot: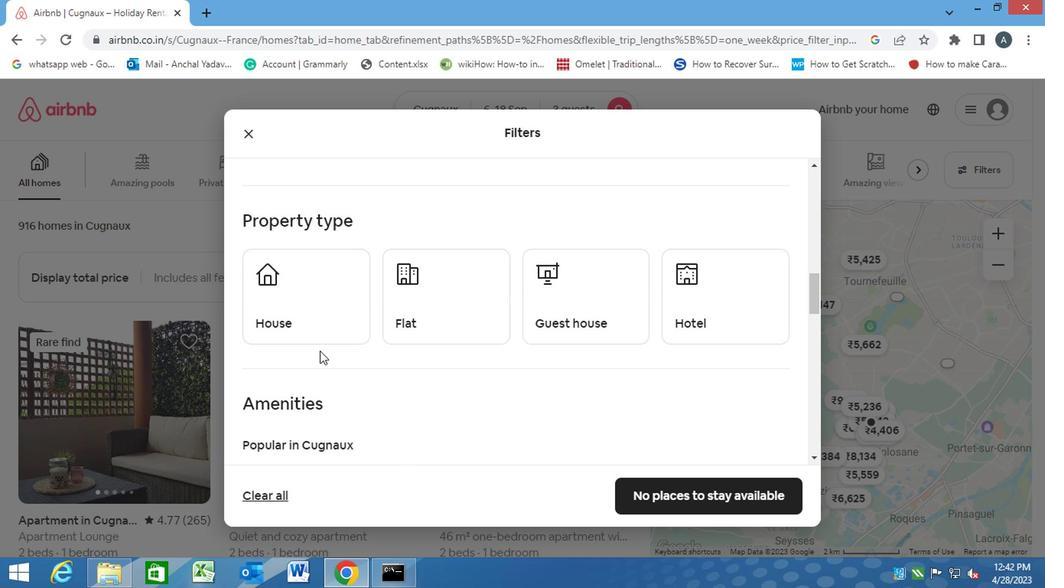 
Action: Mouse pressed left at (319, 326)
Screenshot: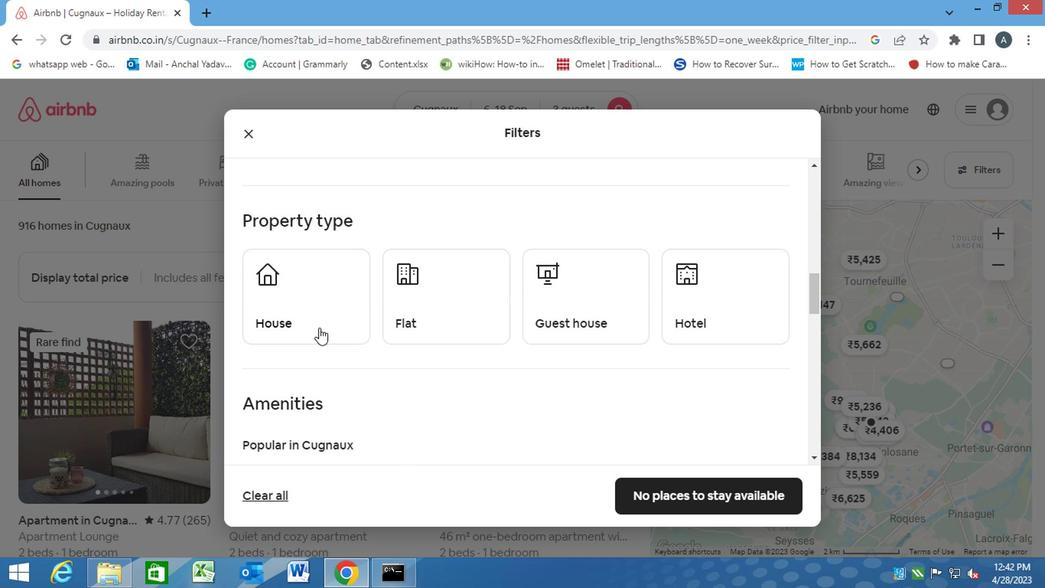 
Action: Mouse moved to (443, 304)
Screenshot: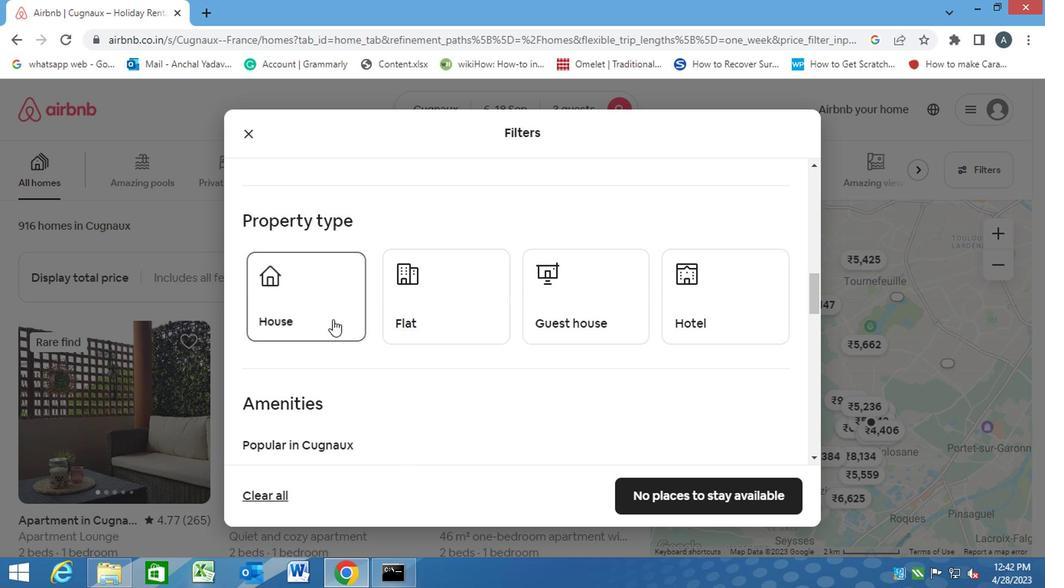 
Action: Mouse pressed left at (443, 304)
Screenshot: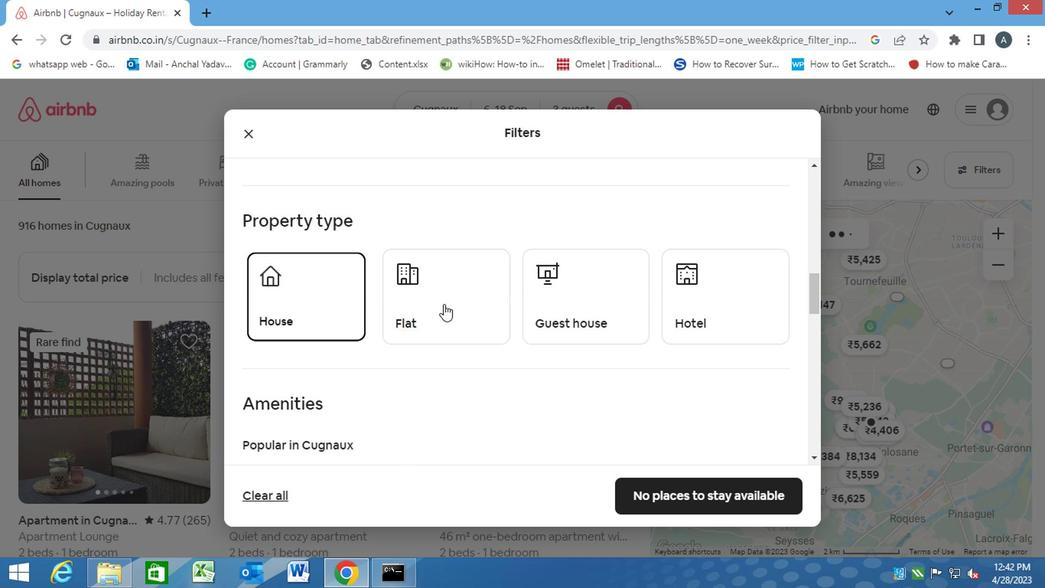 
Action: Mouse moved to (556, 304)
Screenshot: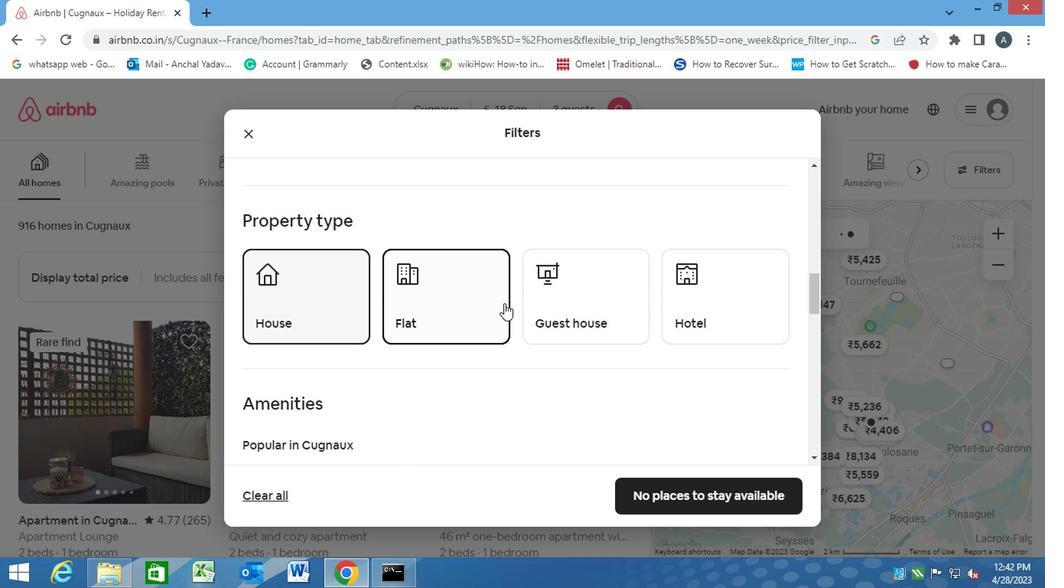 
Action: Mouse pressed left at (556, 304)
Screenshot: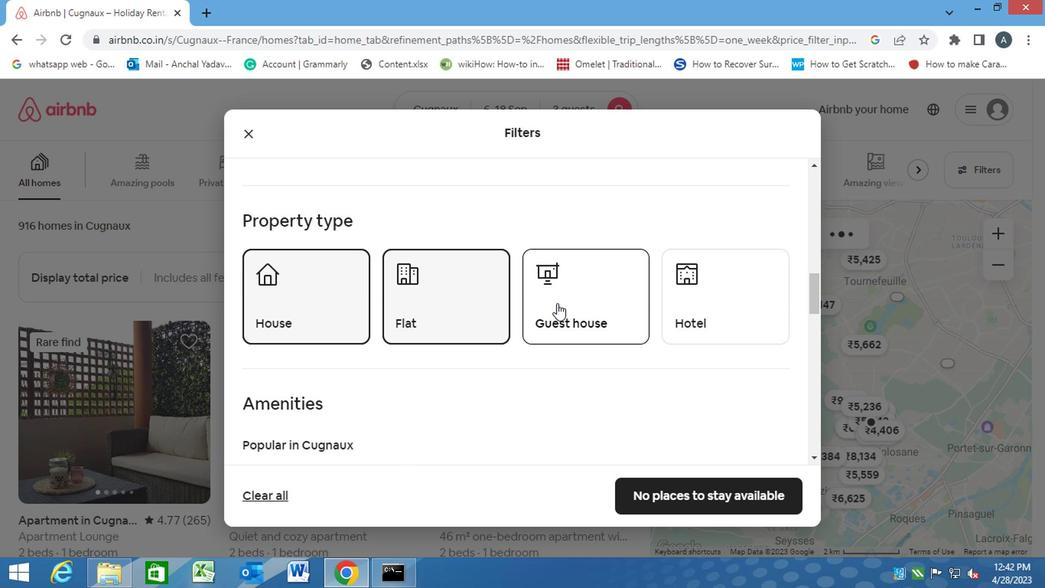 
Action: Mouse moved to (726, 304)
Screenshot: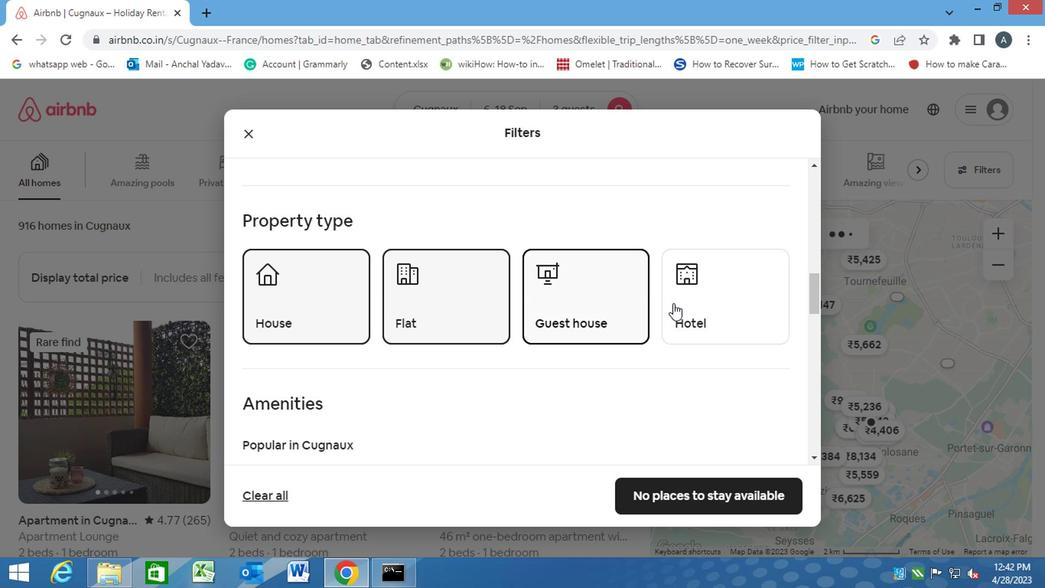 
Action: Mouse pressed left at (726, 304)
Screenshot: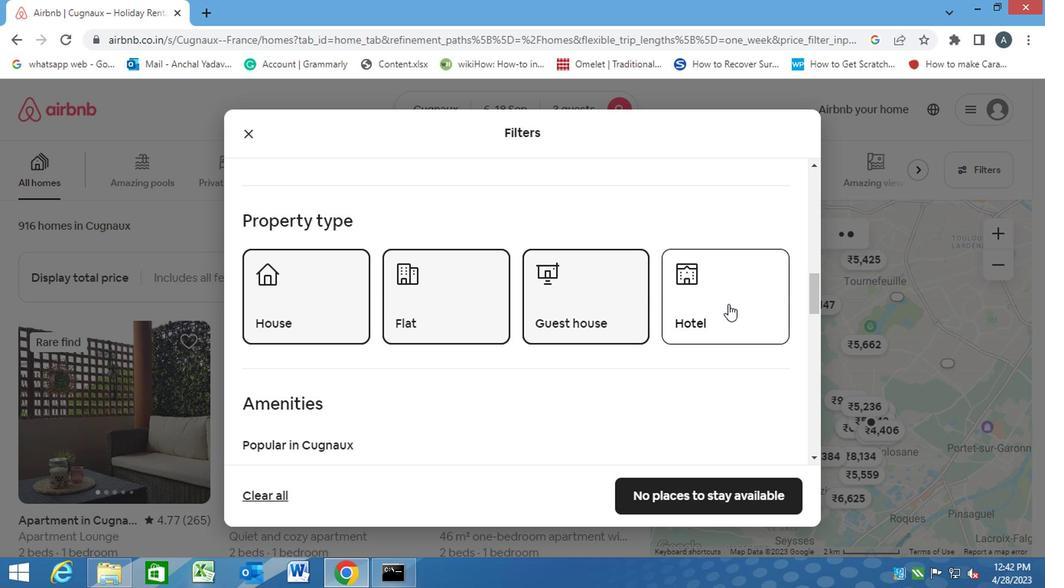 
Action: Mouse moved to (410, 382)
Screenshot: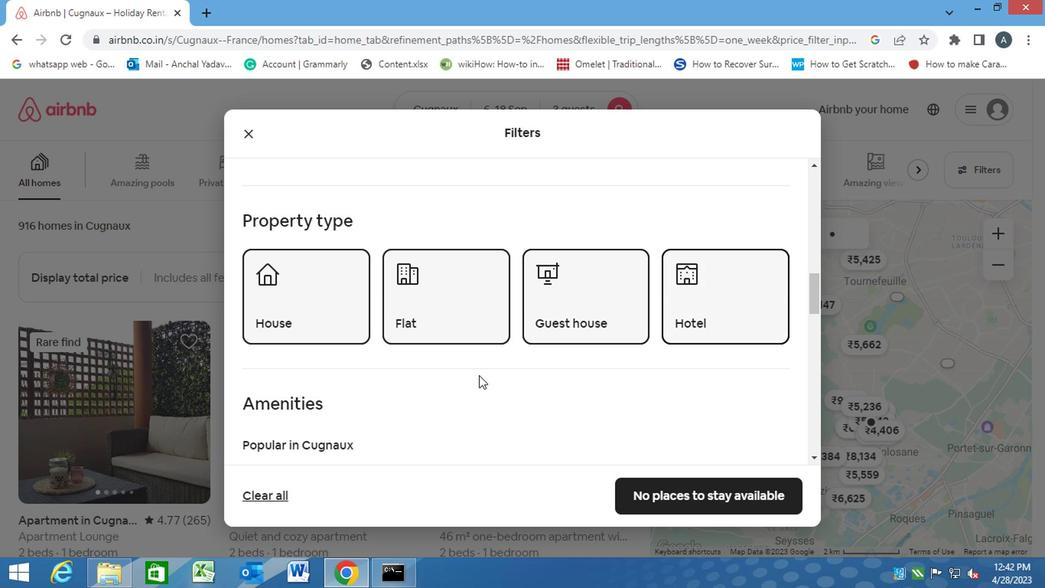
Action: Mouse scrolled (410, 382) with delta (0, 0)
Screenshot: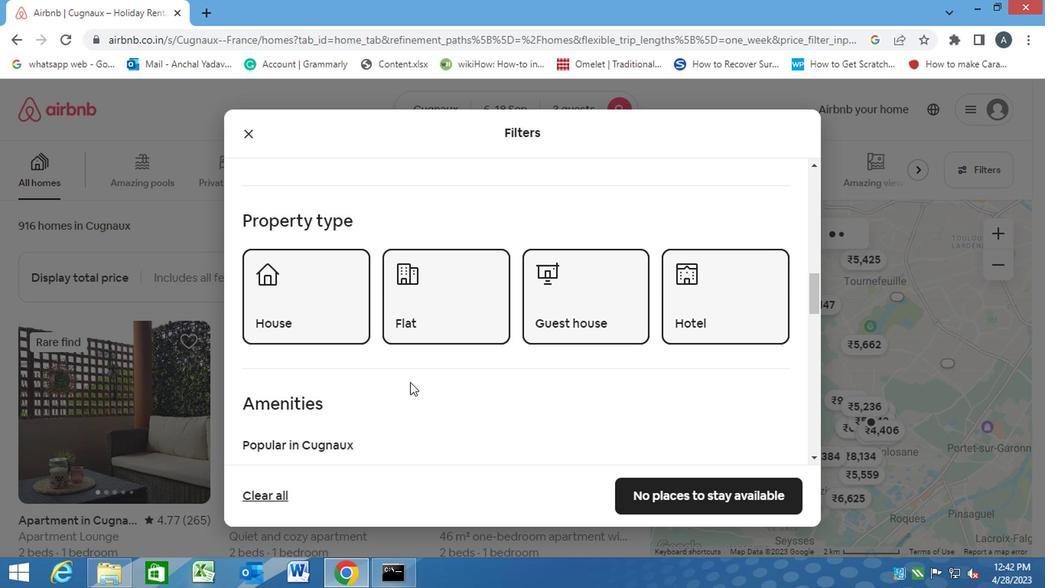 
Action: Mouse scrolled (410, 382) with delta (0, 0)
Screenshot: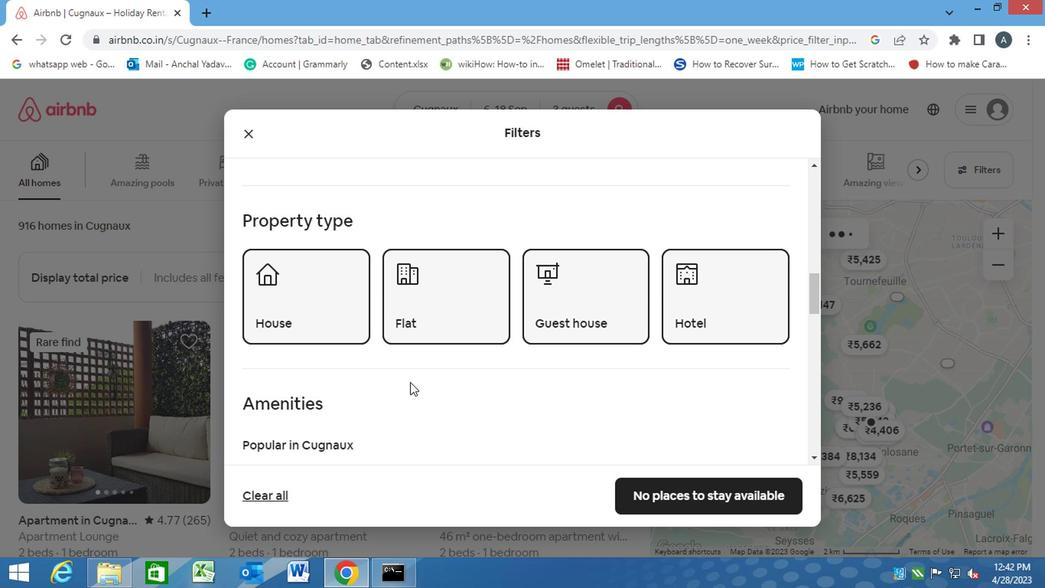 
Action: Mouse scrolled (410, 382) with delta (0, 0)
Screenshot: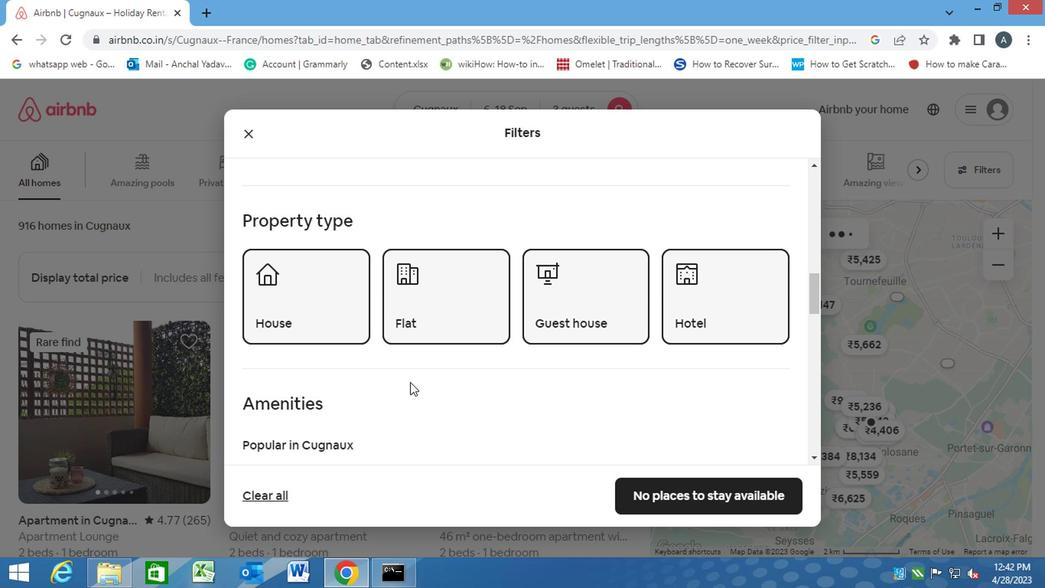 
Action: Mouse moved to (242, 320)
Screenshot: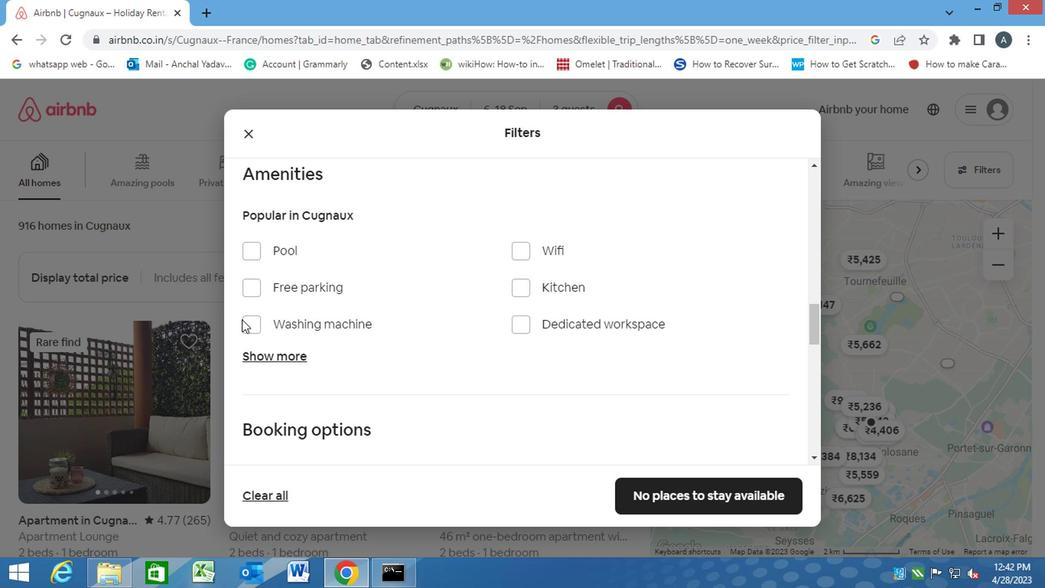 
Action: Mouse pressed left at (242, 320)
Screenshot: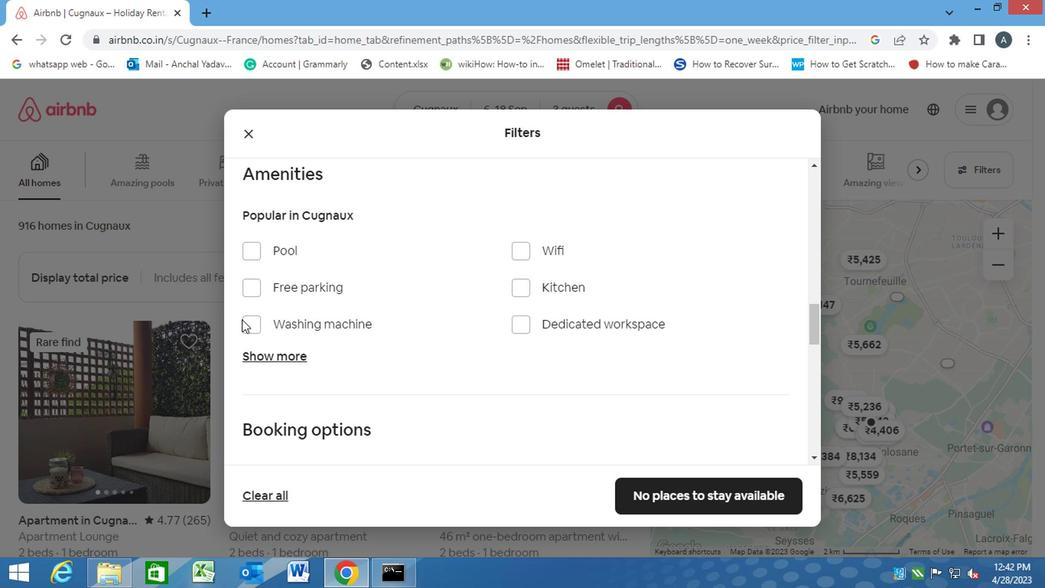 
Action: Mouse moved to (254, 321)
Screenshot: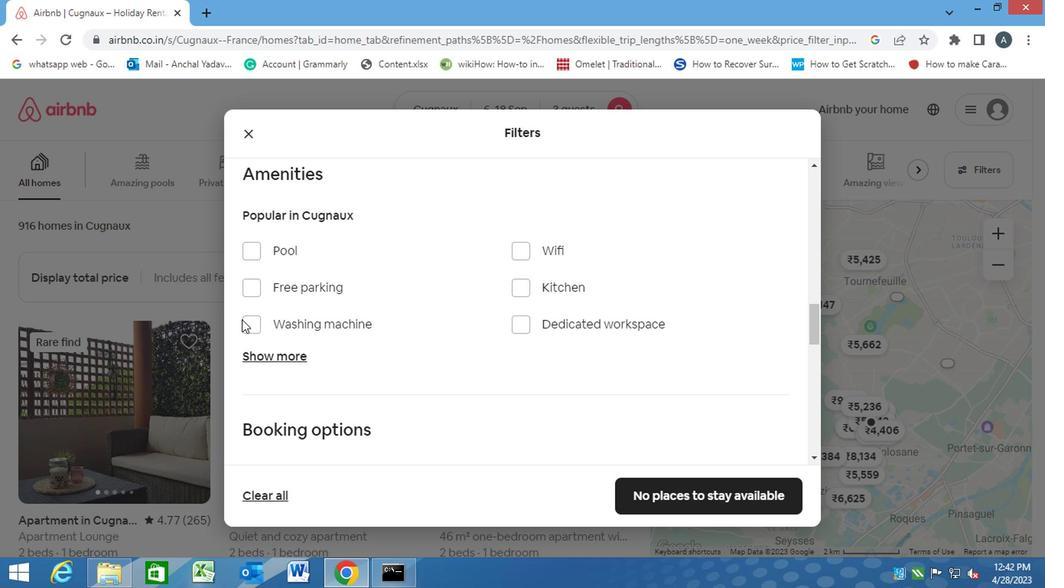 
Action: Mouse pressed left at (254, 321)
Screenshot: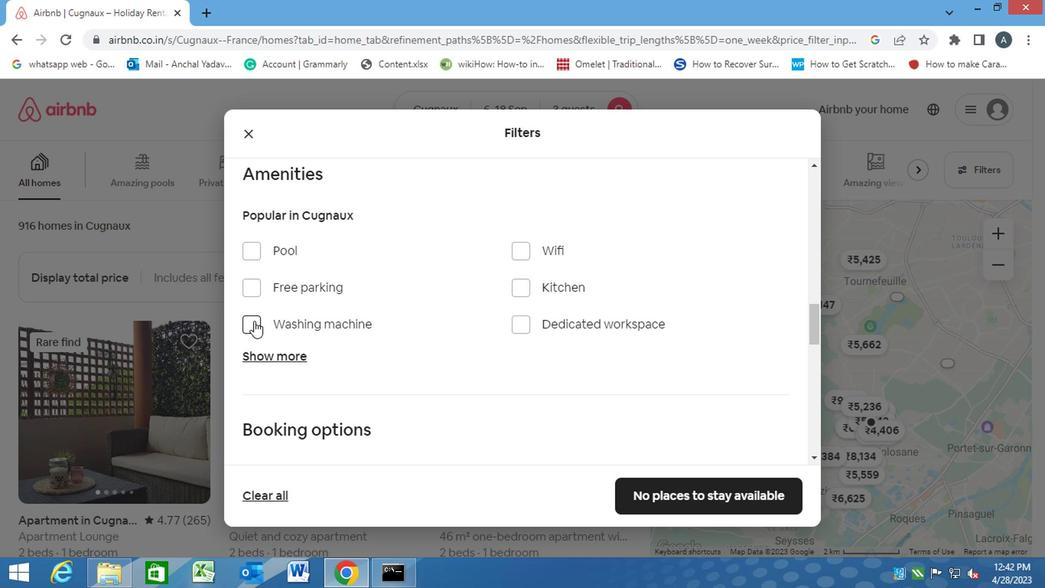 
Action: Mouse moved to (430, 342)
Screenshot: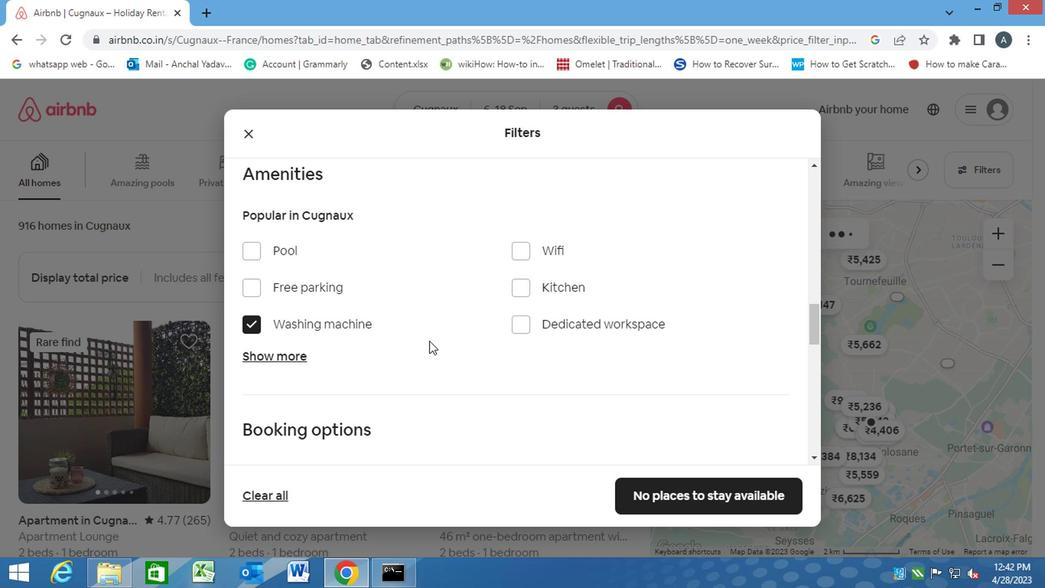 
Action: Mouse scrolled (430, 340) with delta (0, -1)
Screenshot: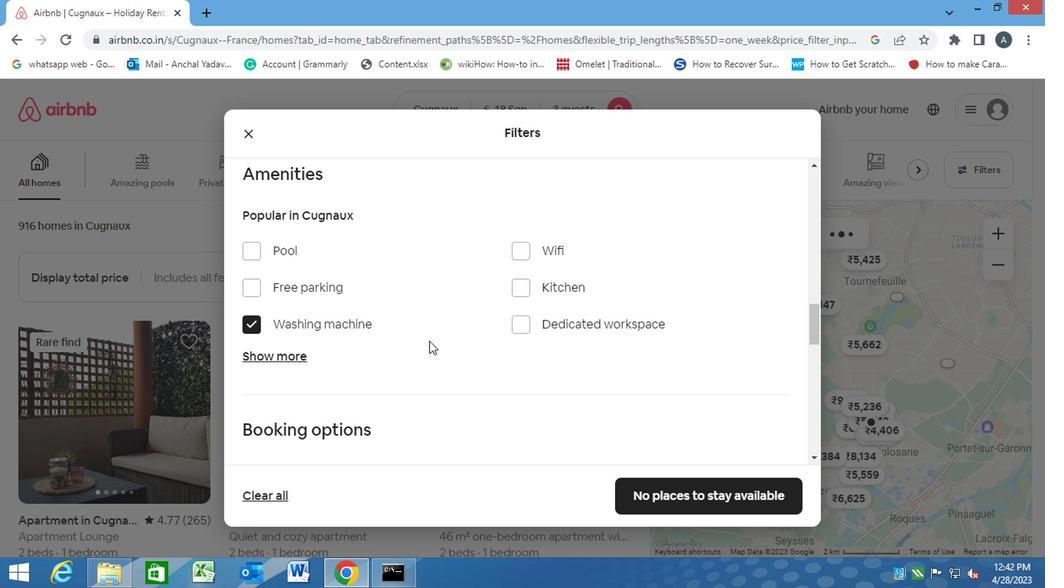 
Action: Mouse scrolled (430, 340) with delta (0, -1)
Screenshot: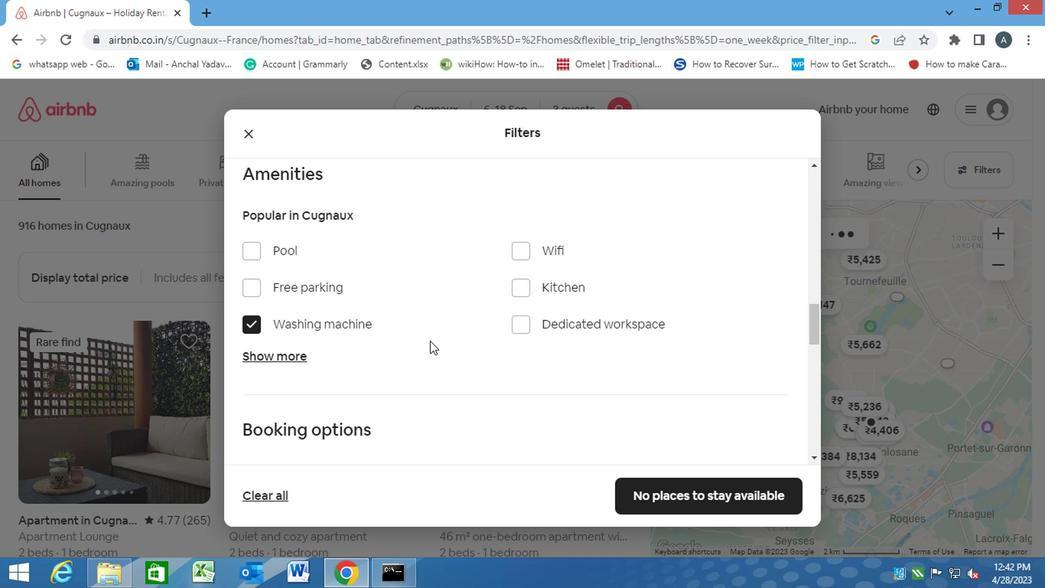 
Action: Mouse scrolled (430, 340) with delta (0, -1)
Screenshot: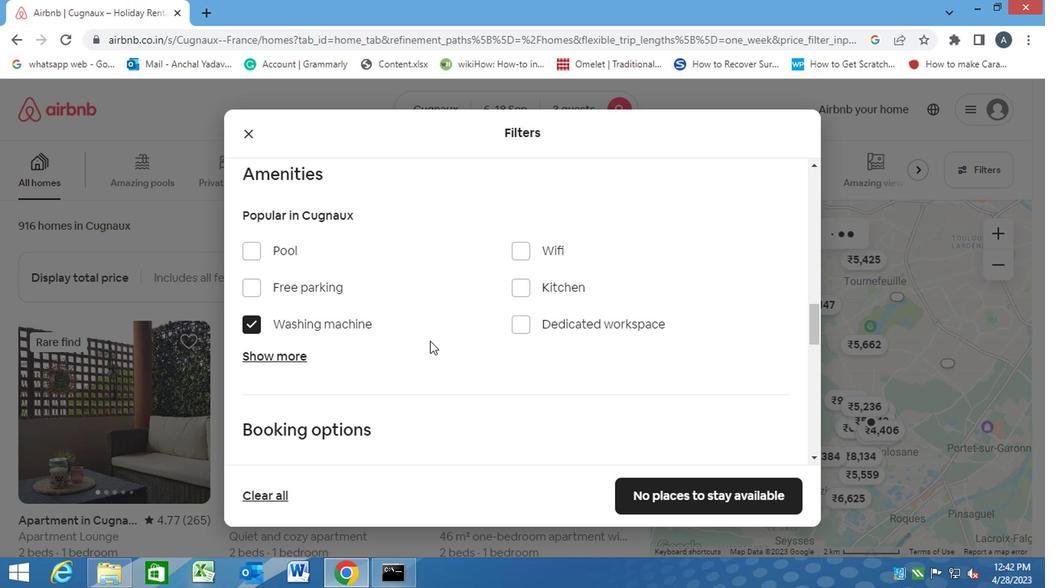 
Action: Mouse scrolled (430, 340) with delta (0, -1)
Screenshot: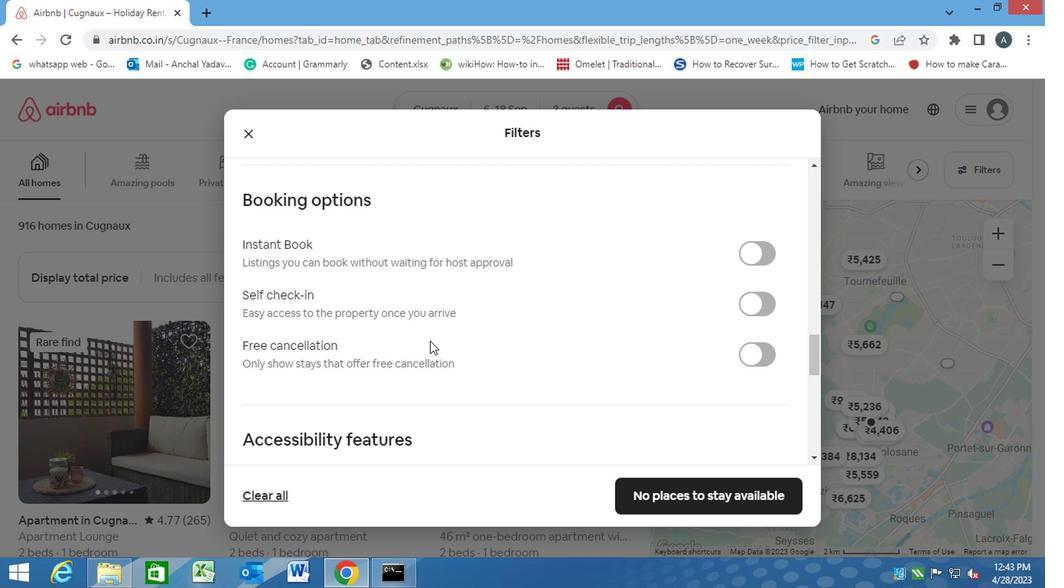 
Action: Mouse scrolled (430, 340) with delta (0, -1)
Screenshot: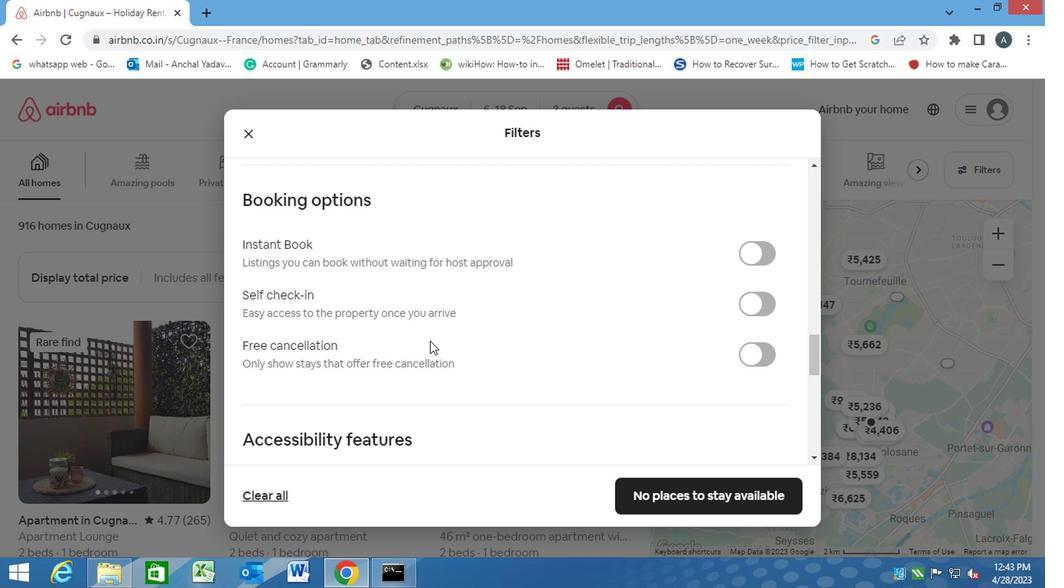
Action: Mouse scrolled (430, 340) with delta (0, -1)
Screenshot: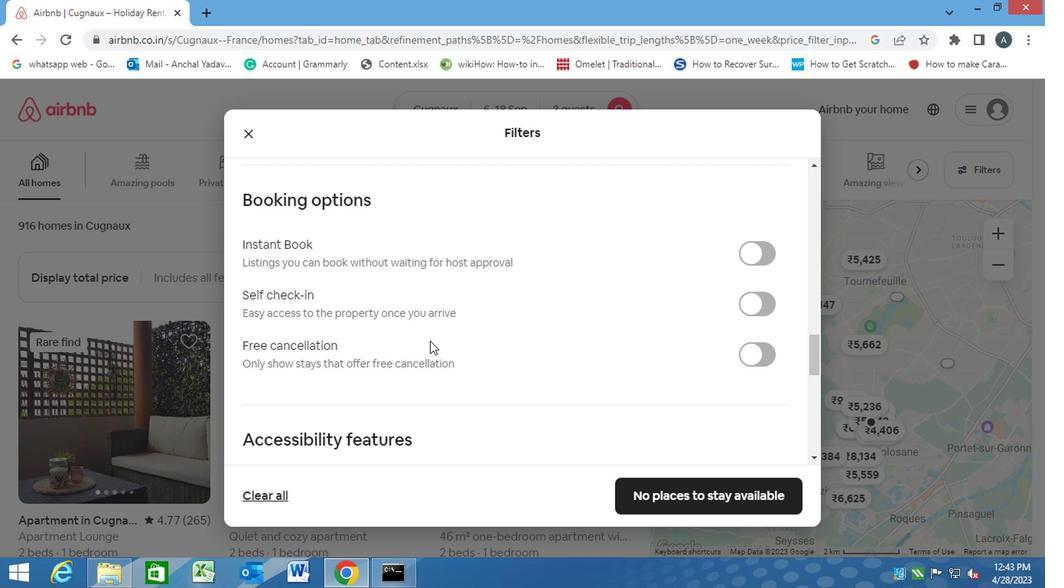 
Action: Mouse moved to (572, 363)
Screenshot: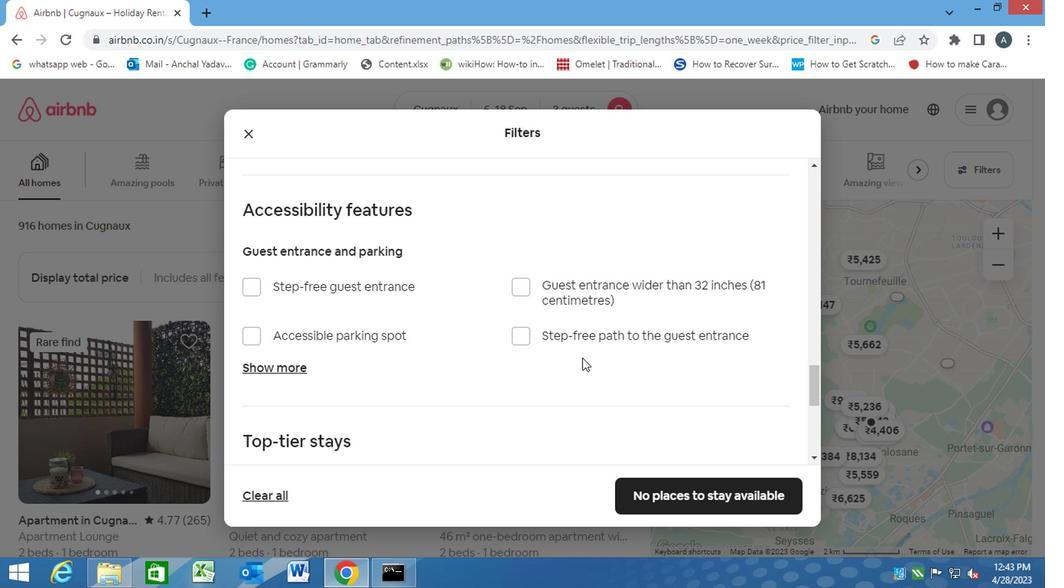 
Action: Mouse scrolled (572, 364) with delta (0, 1)
Screenshot: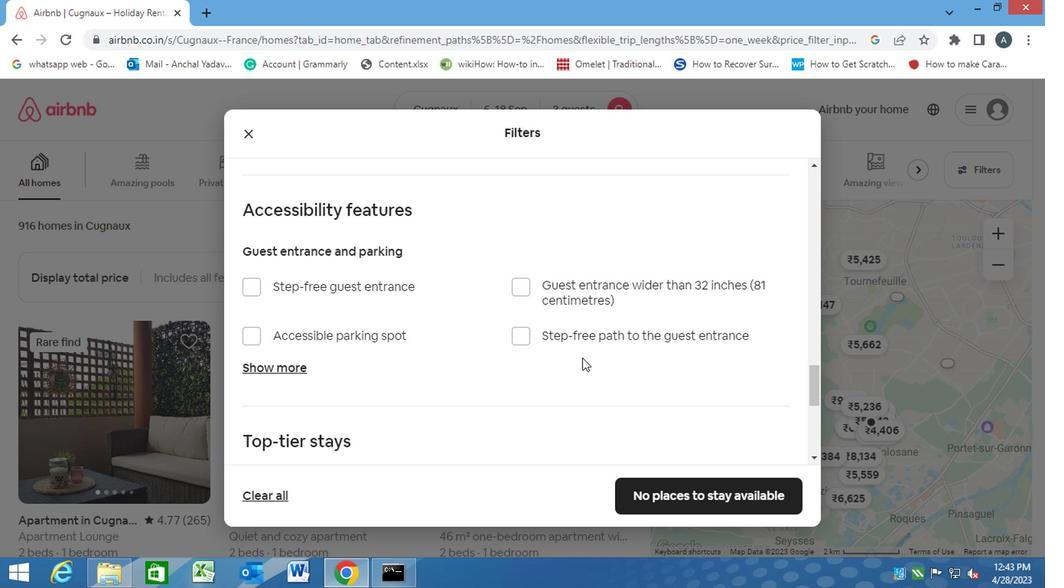 
Action: Mouse moved to (572, 364)
Screenshot: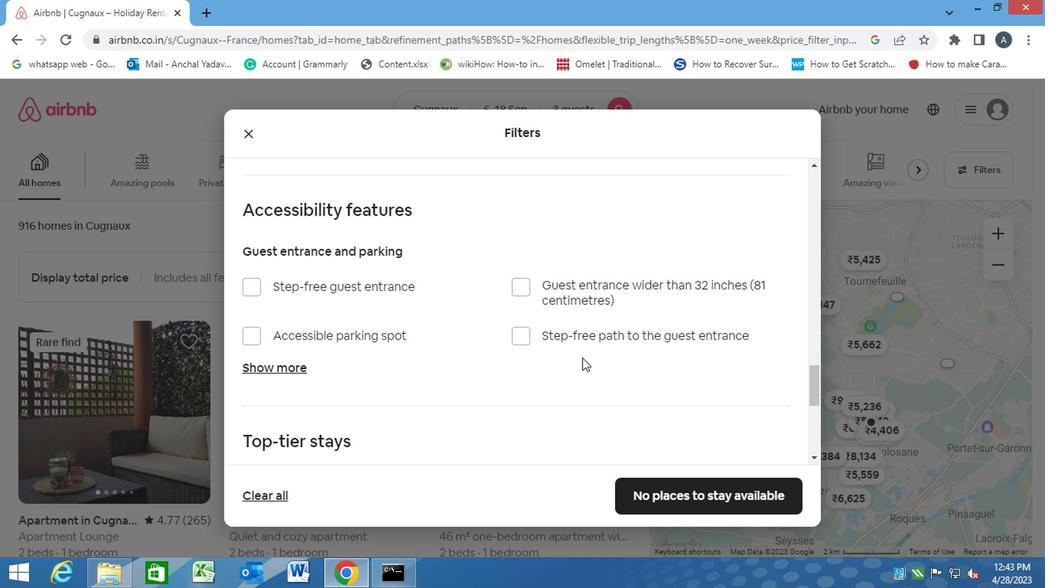 
Action: Mouse scrolled (572, 365) with delta (0, 0)
Screenshot: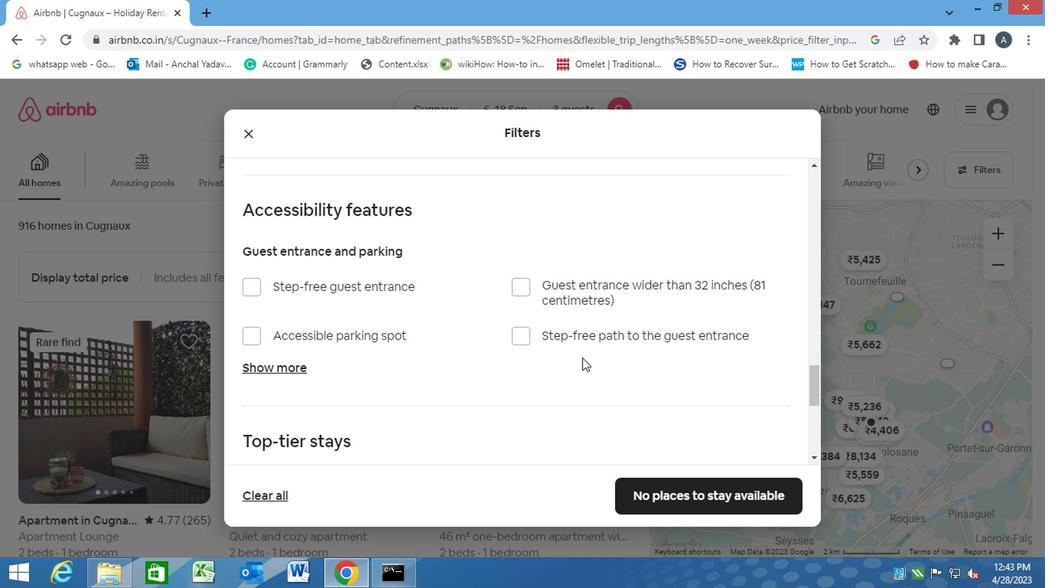 
Action: Mouse scrolled (572, 365) with delta (0, 0)
Screenshot: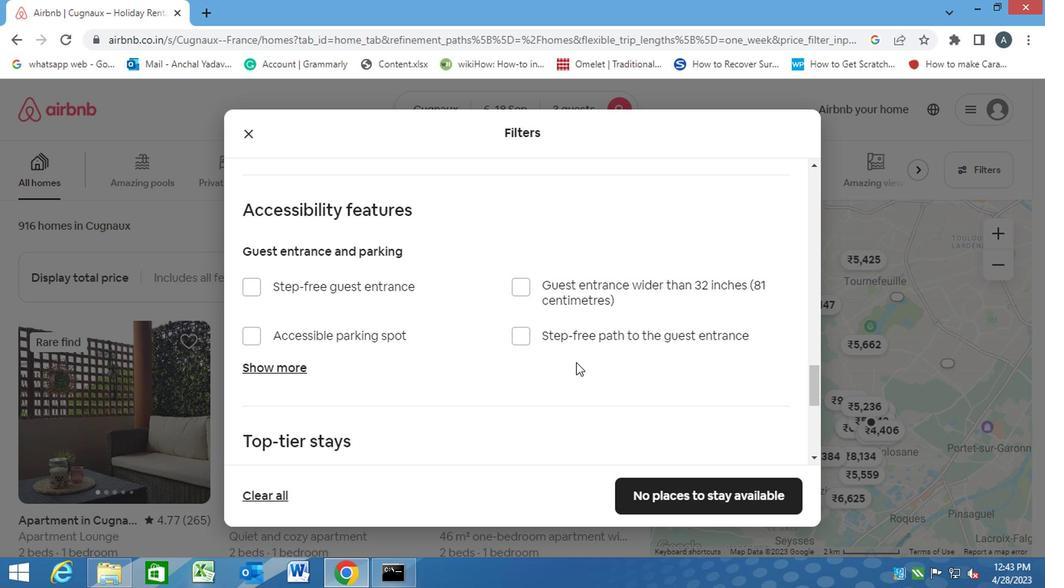 
Action: Mouse moved to (733, 303)
Screenshot: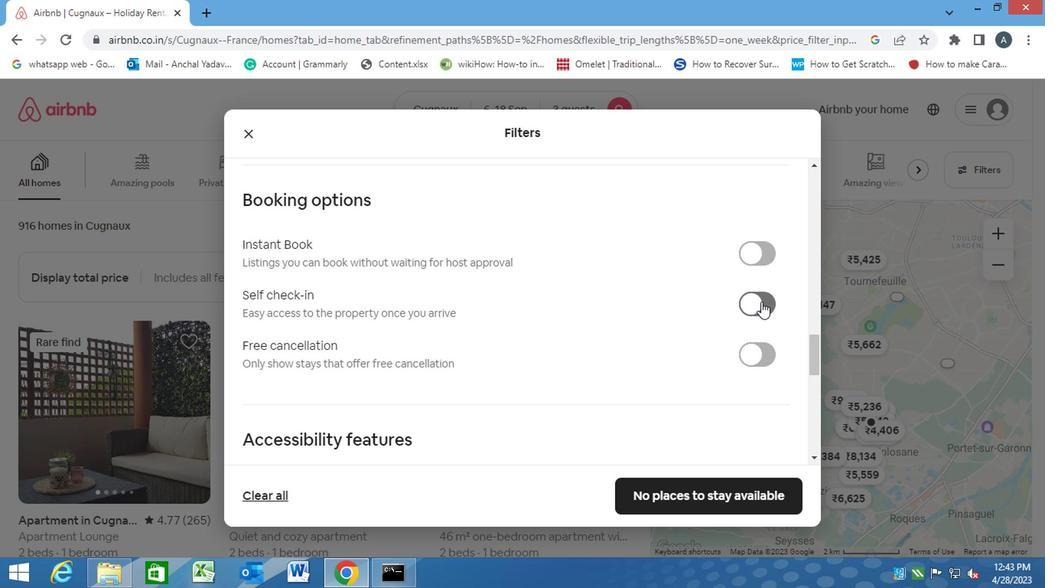 
Action: Mouse pressed left at (733, 303)
Screenshot: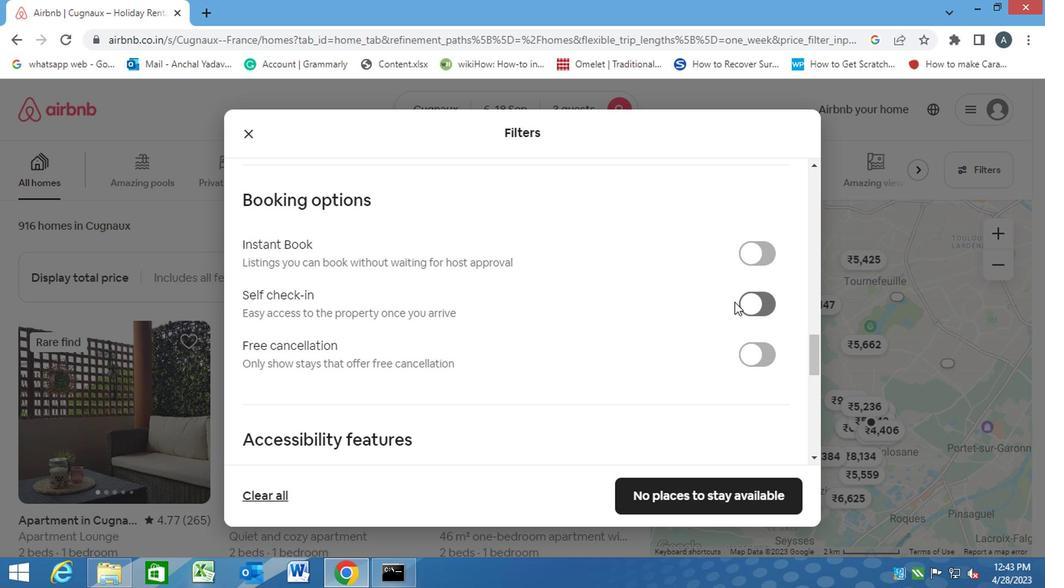 
Action: Mouse moved to (745, 307)
Screenshot: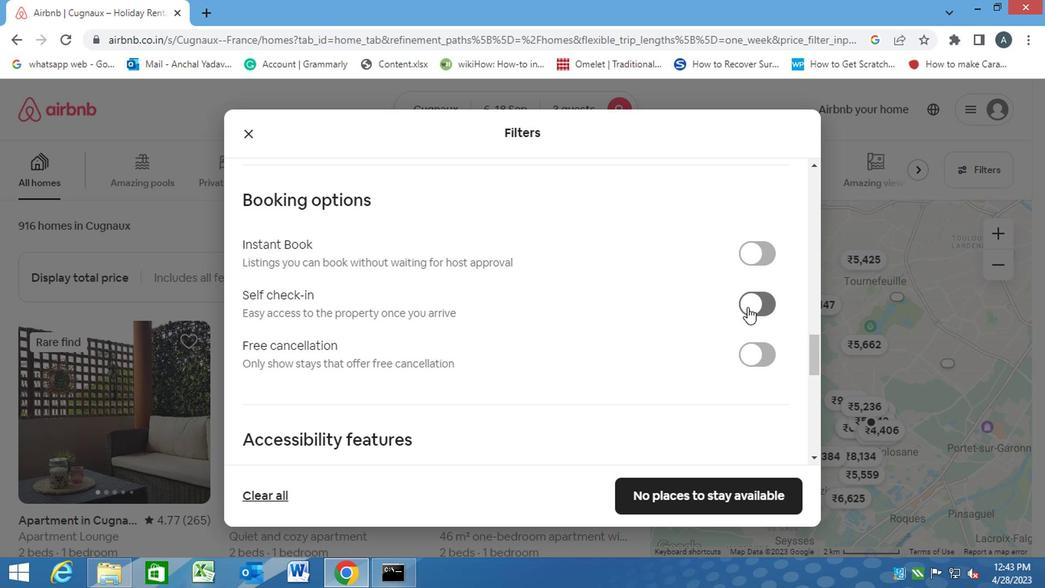 
Action: Mouse pressed left at (745, 307)
Screenshot: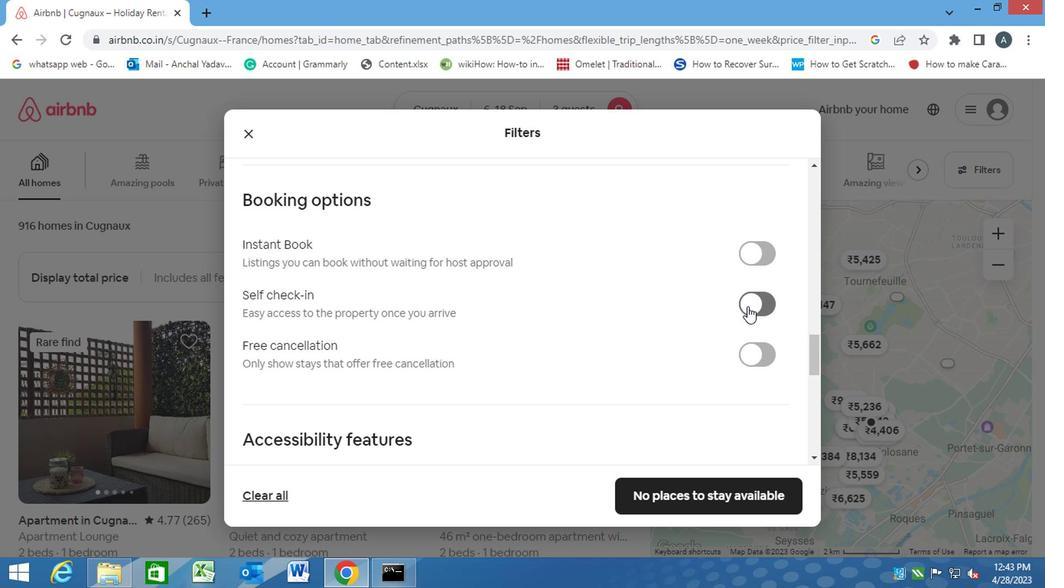 
Action: Mouse moved to (568, 373)
Screenshot: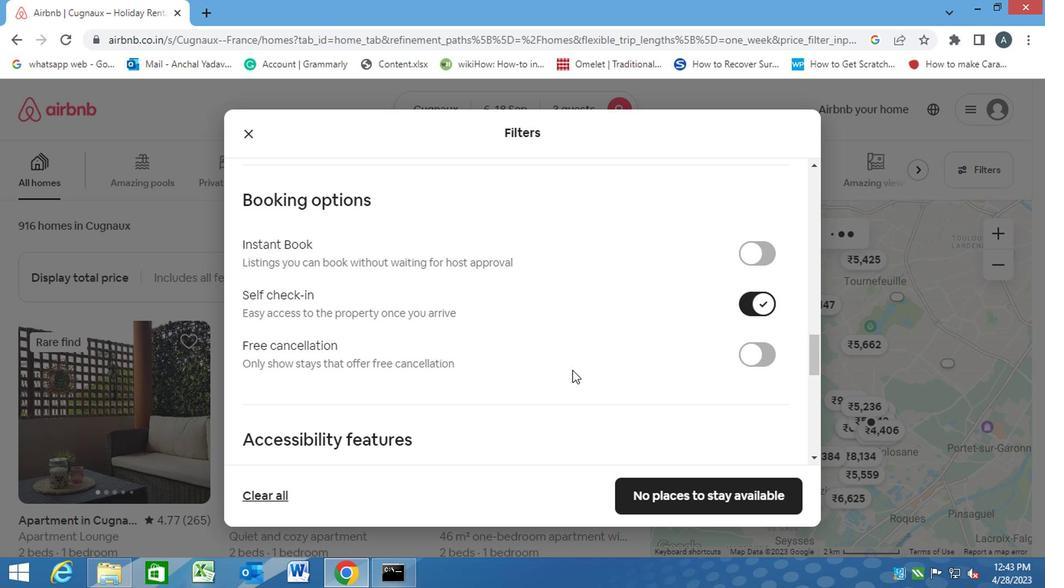 
Action: Mouse scrolled (568, 372) with delta (0, 0)
Screenshot: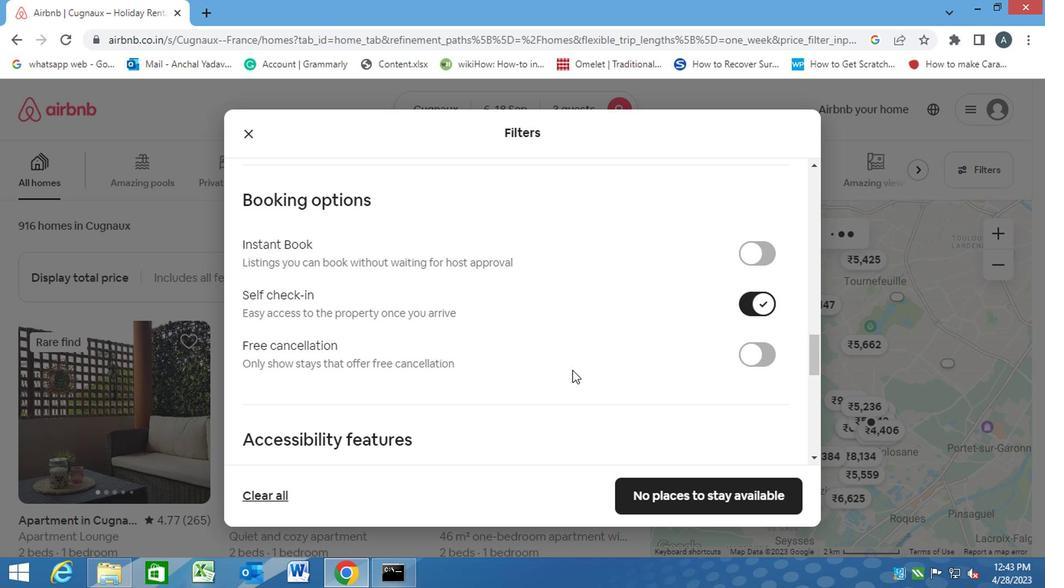 
Action: Mouse moved to (568, 375)
Screenshot: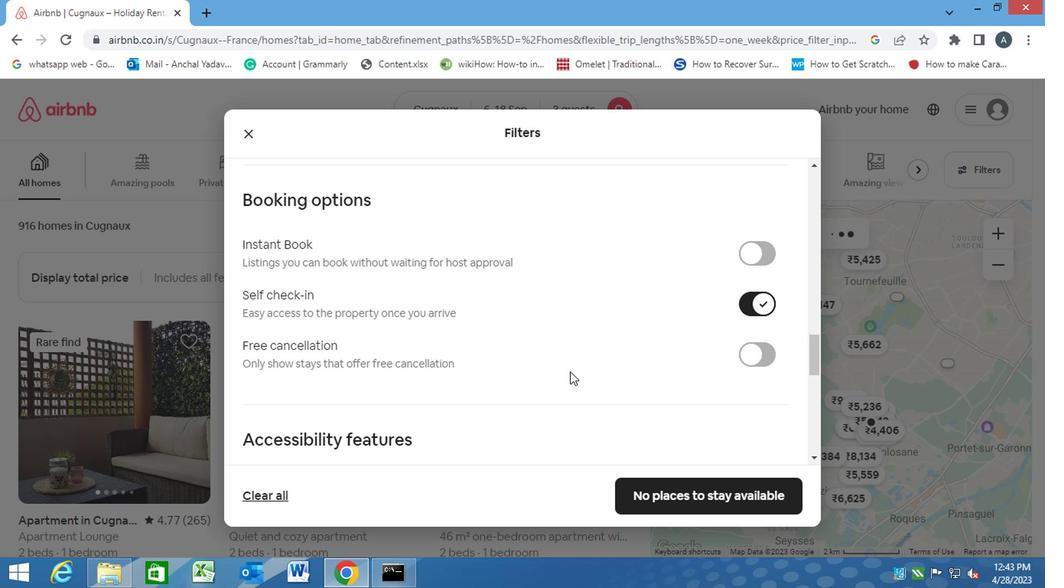 
Action: Mouse scrolled (568, 374) with delta (0, 0)
Screenshot: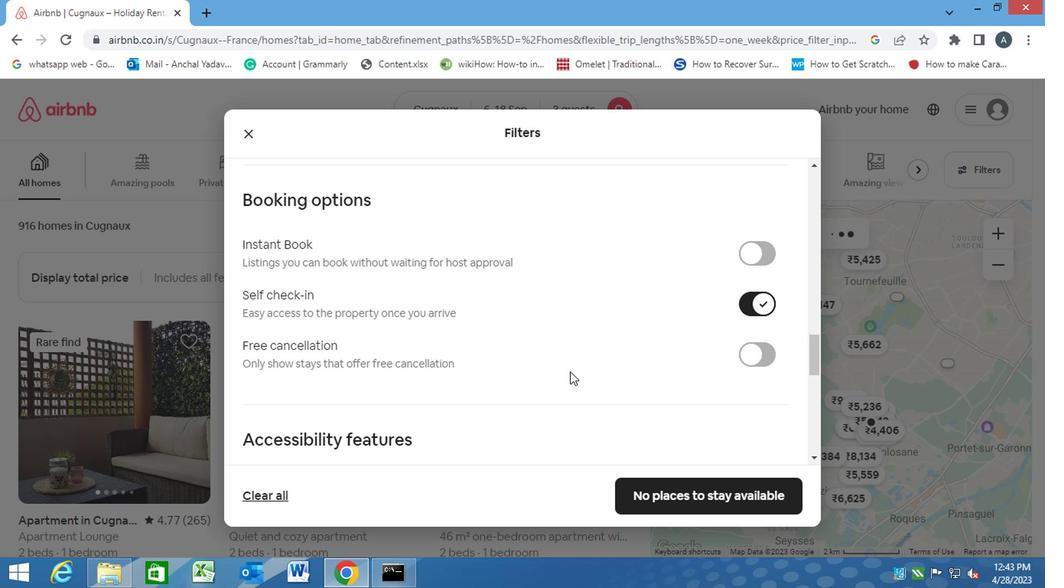 
Action: Mouse scrolled (568, 374) with delta (0, 0)
Screenshot: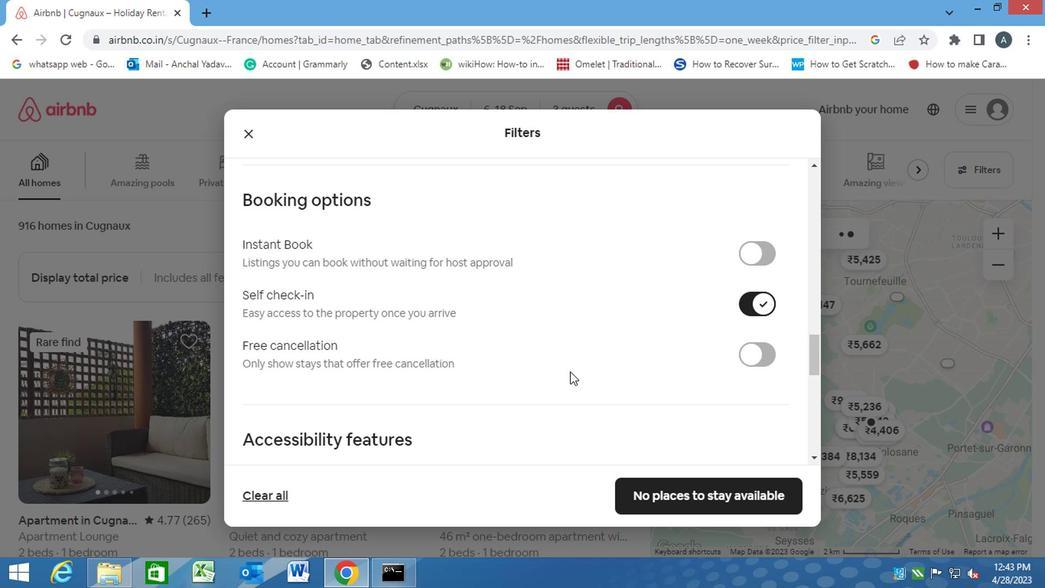 
Action: Mouse scrolled (568, 374) with delta (0, 0)
Screenshot: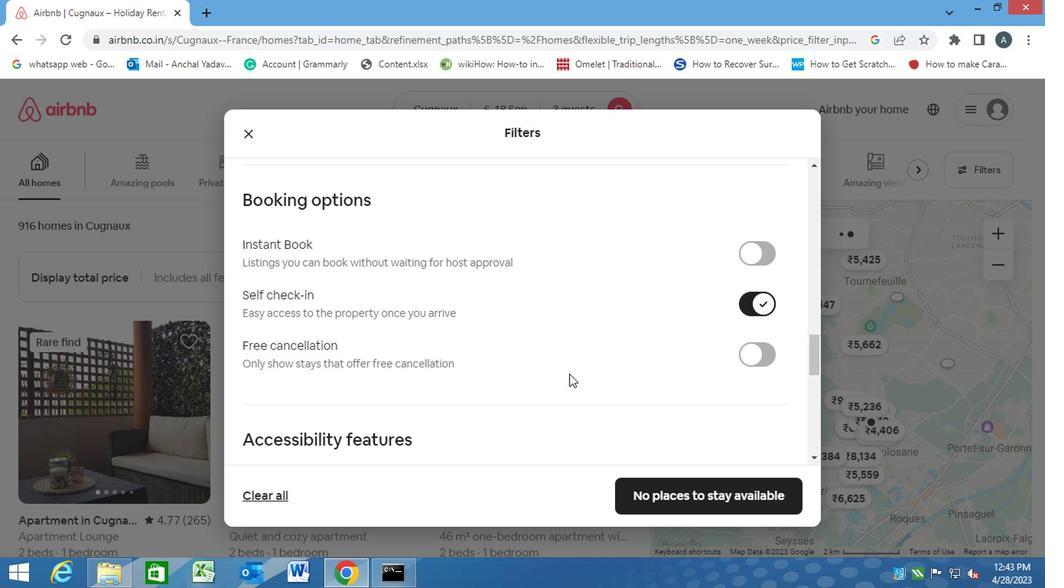 
Action: Mouse scrolled (568, 374) with delta (0, 0)
Screenshot: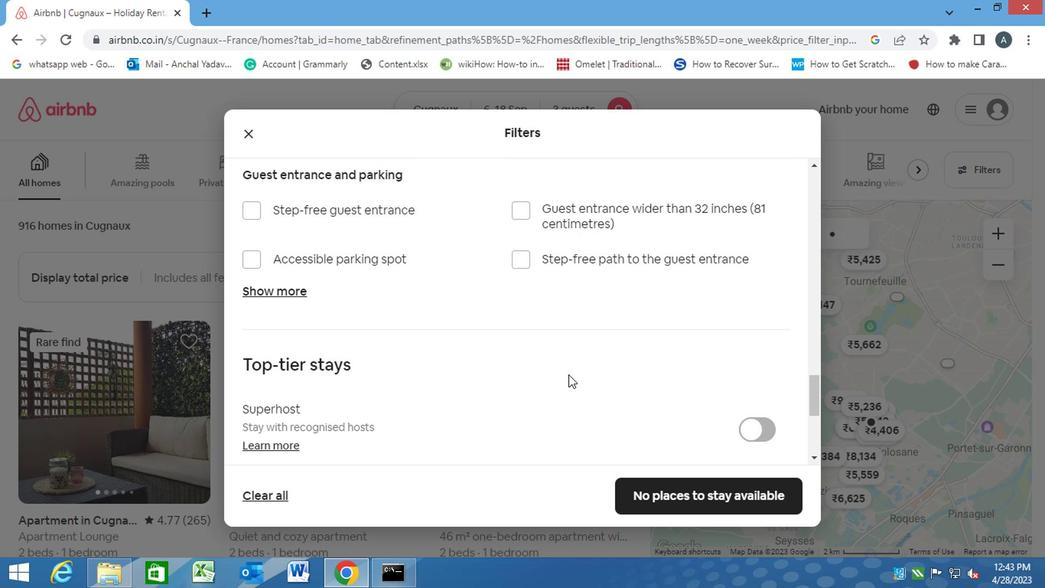 
Action: Mouse scrolled (568, 374) with delta (0, 0)
Screenshot: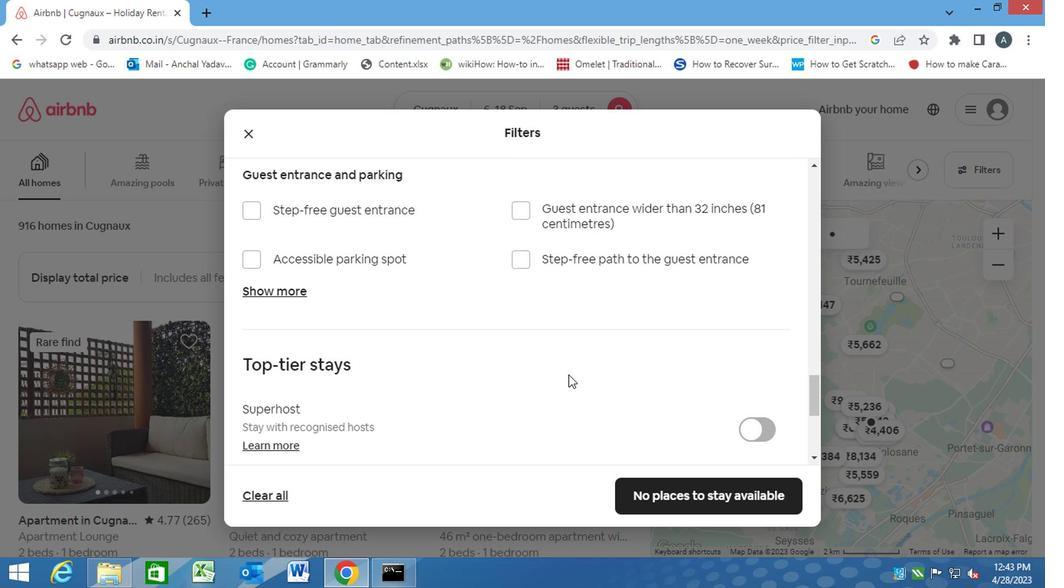 
Action: Mouse moved to (568, 377)
Screenshot: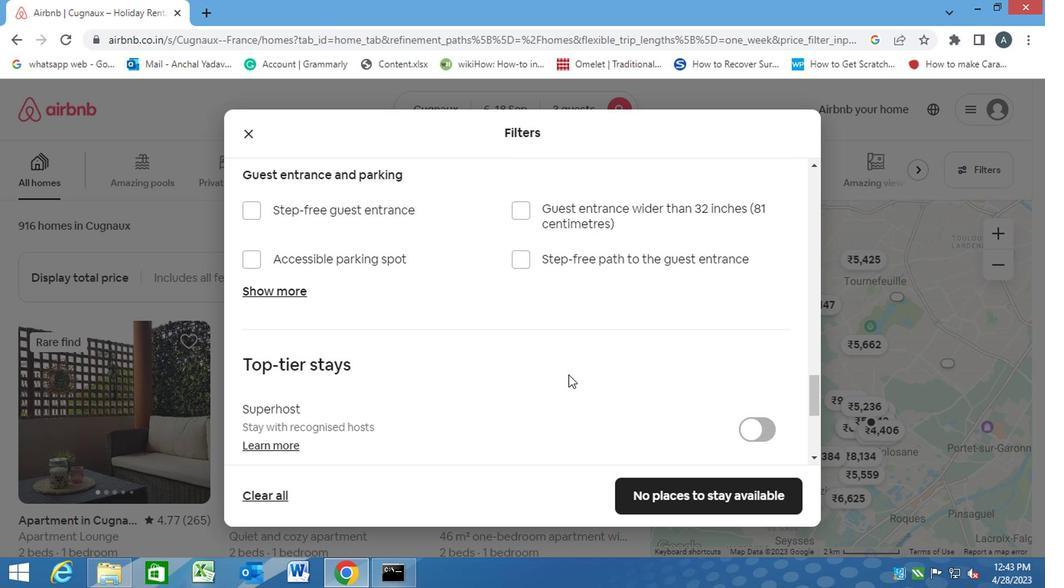 
Action: Mouse scrolled (568, 376) with delta (0, -1)
Screenshot: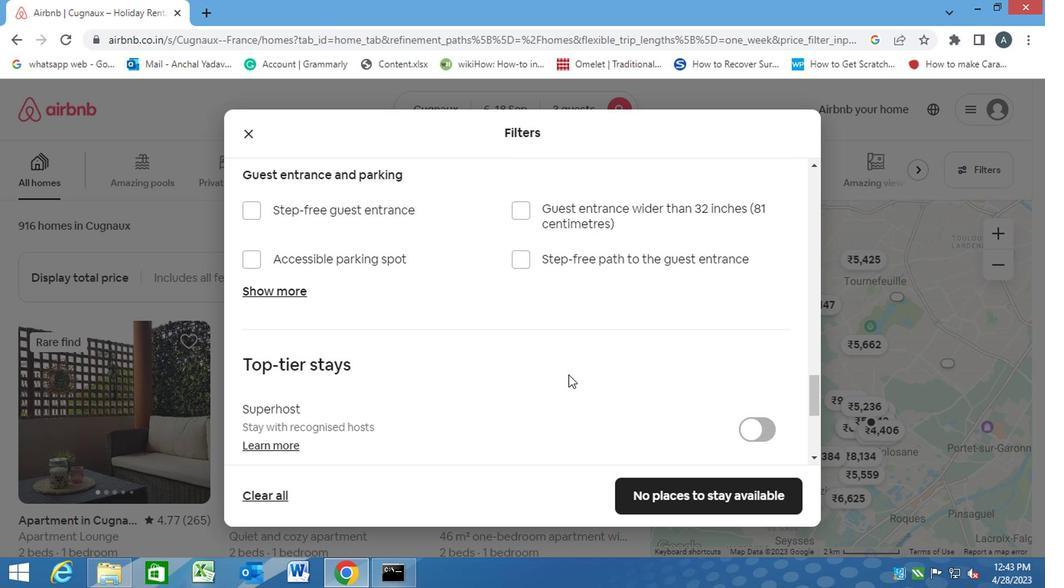 
Action: Mouse moved to (564, 379)
Screenshot: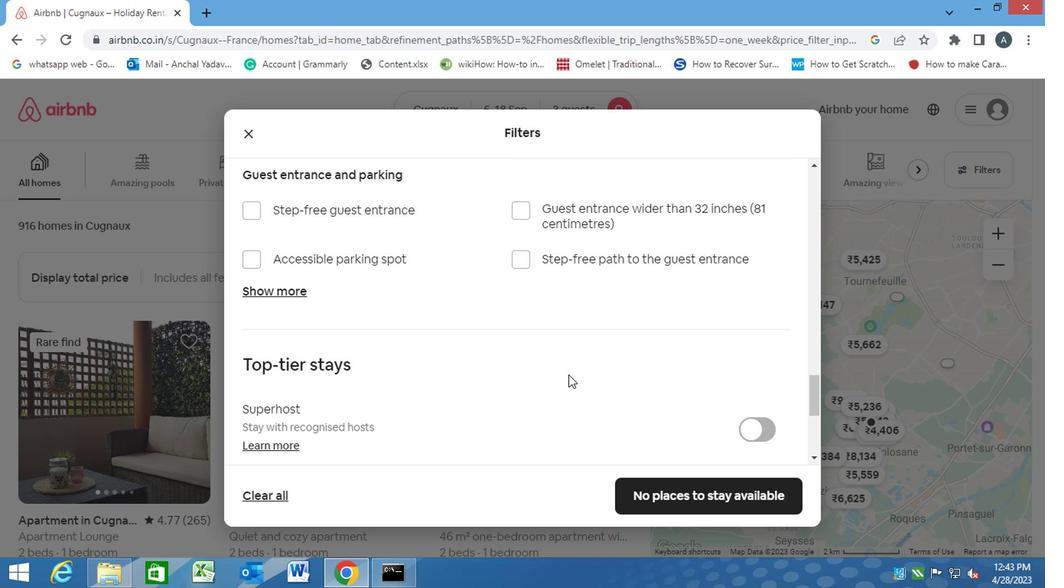 
Action: Mouse scrolled (564, 378) with delta (0, 0)
Screenshot: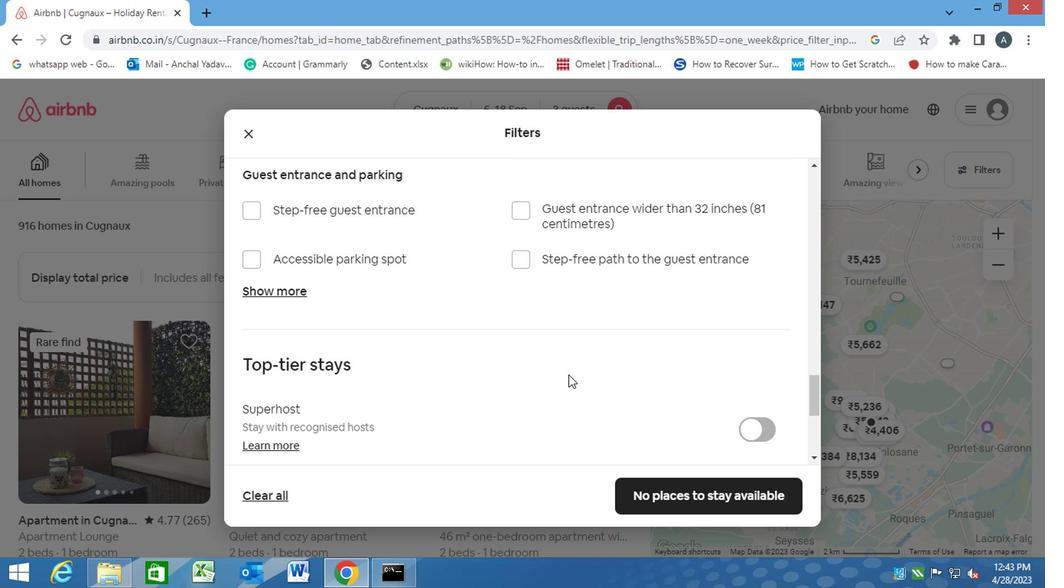 
Action: Mouse moved to (256, 357)
Screenshot: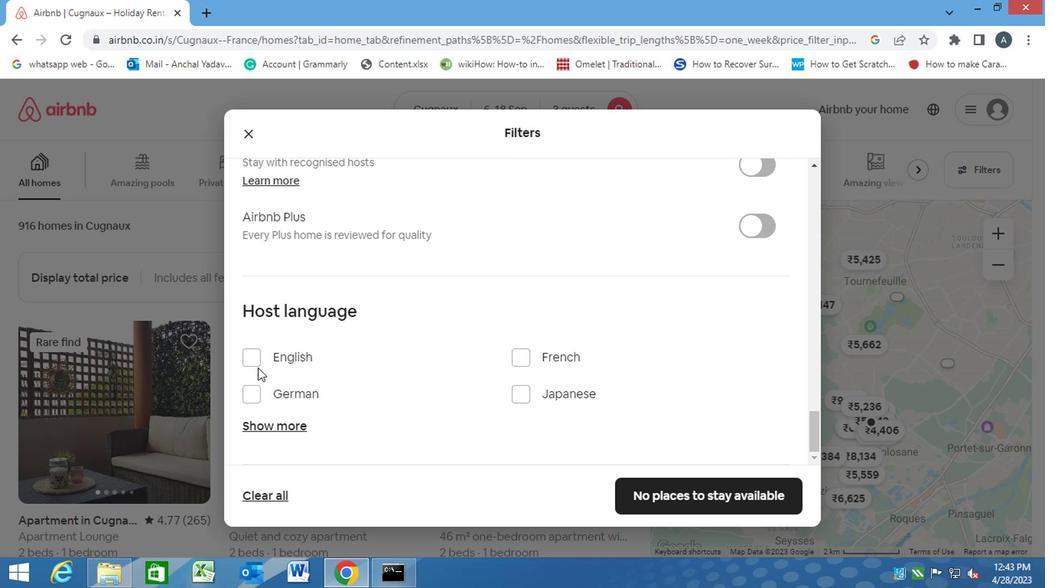 
Action: Mouse pressed left at (256, 357)
Screenshot: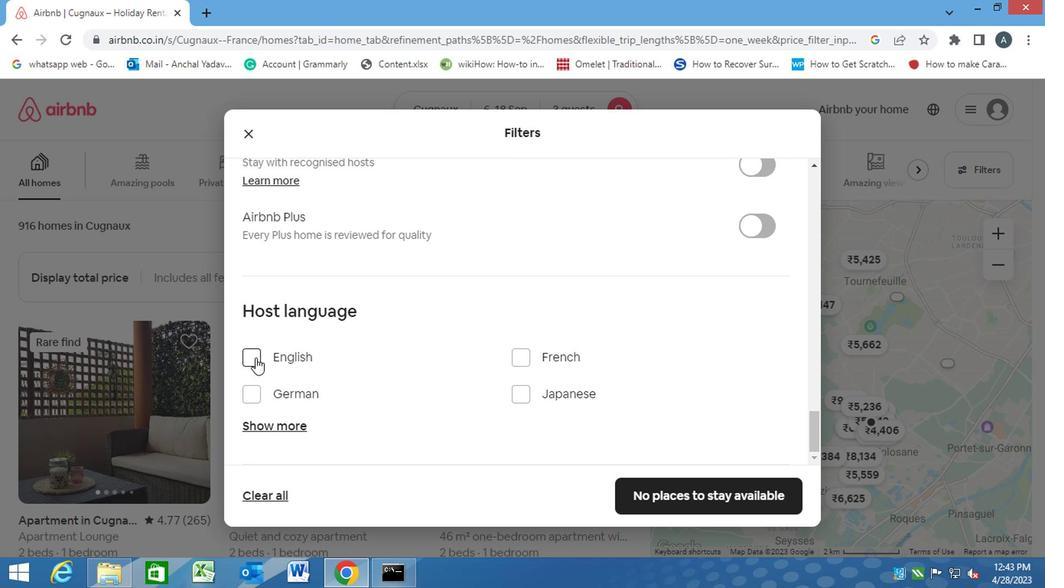 
Action: Mouse moved to (688, 486)
Screenshot: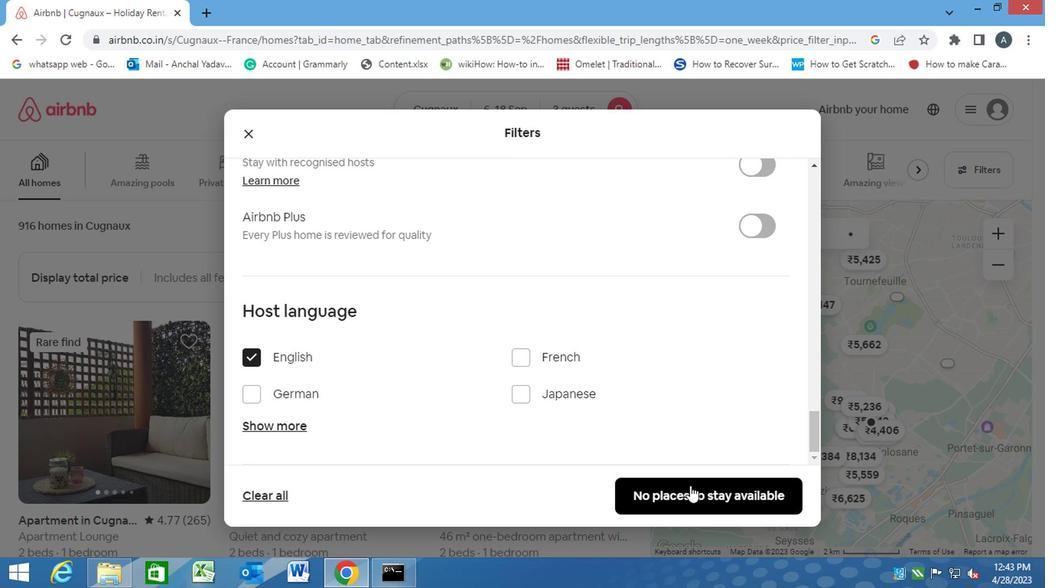
Action: Mouse pressed left at (688, 486)
Screenshot: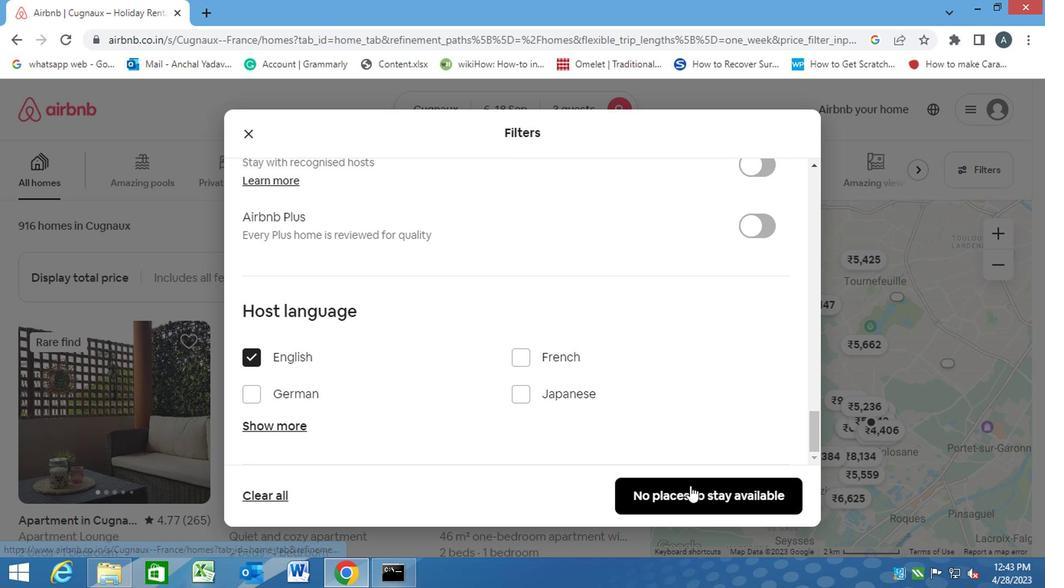 
